 Task: Add La Tortilla Factory Simply Better Burrito Size Flour Tortillas 8 Count to the cart.
Action: Mouse moved to (27, 98)
Screenshot: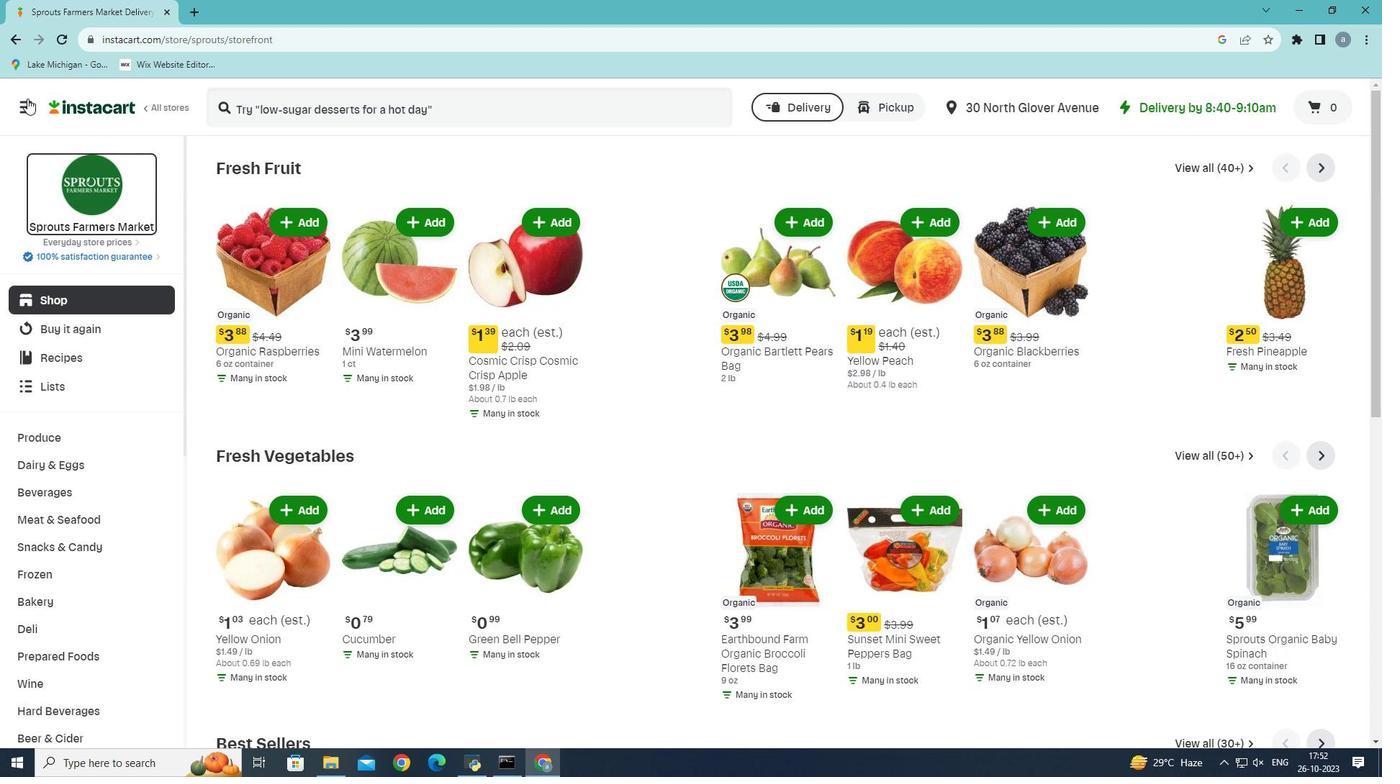 
Action: Mouse pressed left at (27, 98)
Screenshot: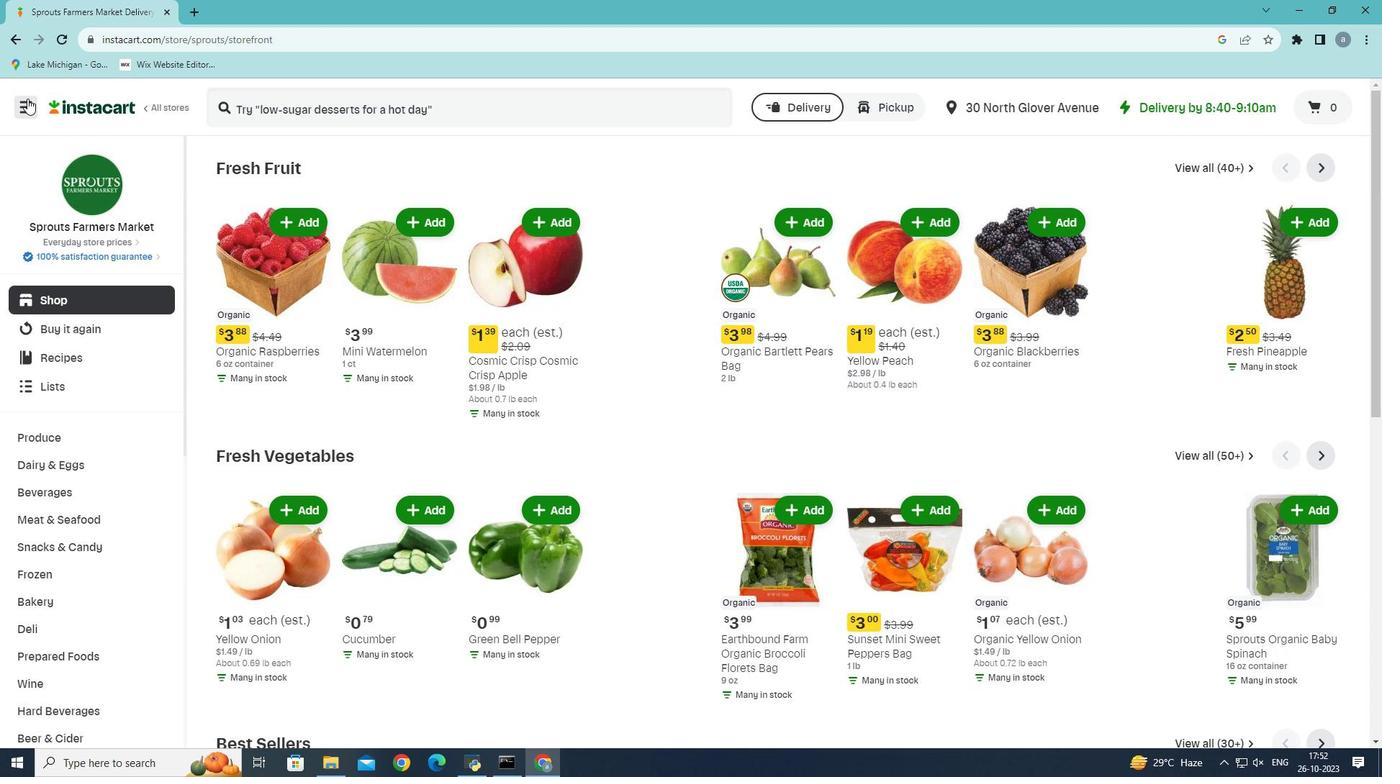 
Action: Mouse moved to (64, 419)
Screenshot: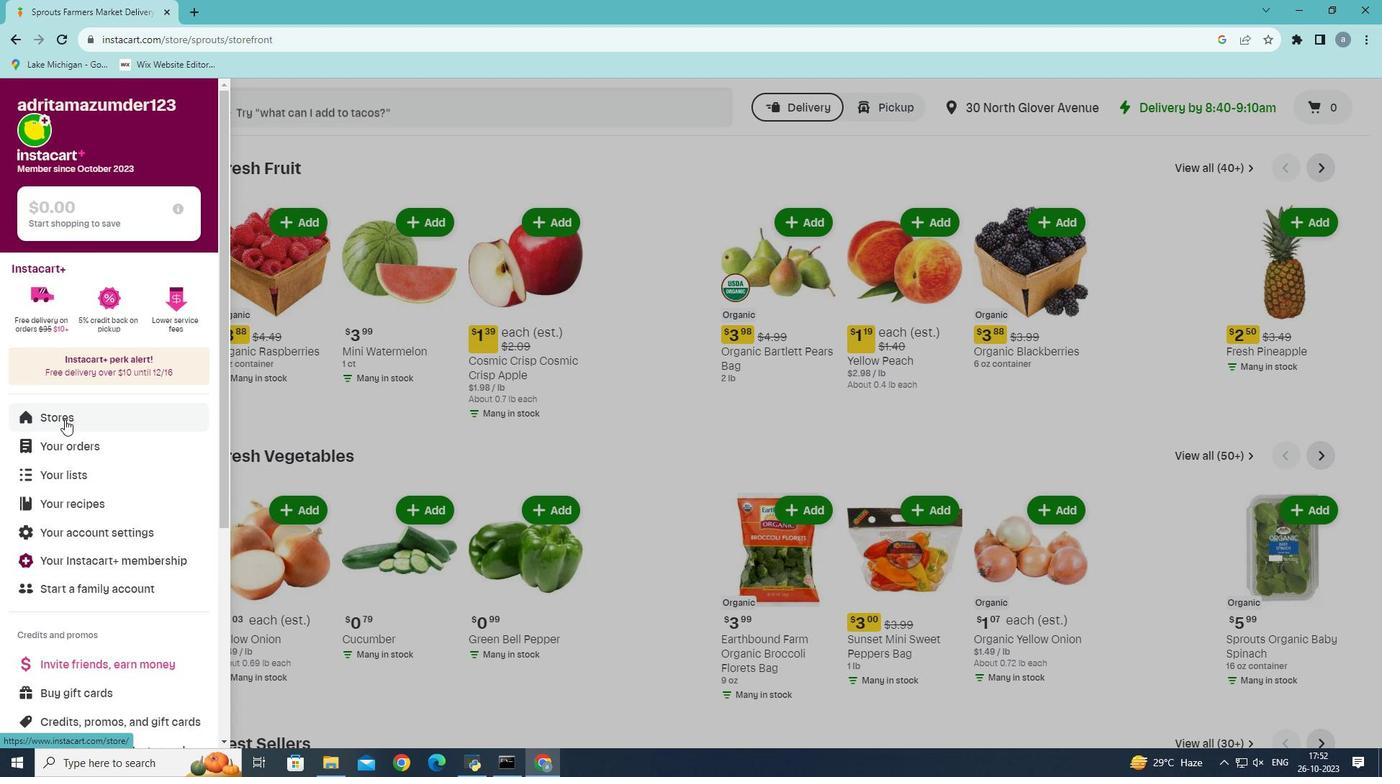
Action: Mouse pressed left at (64, 419)
Screenshot: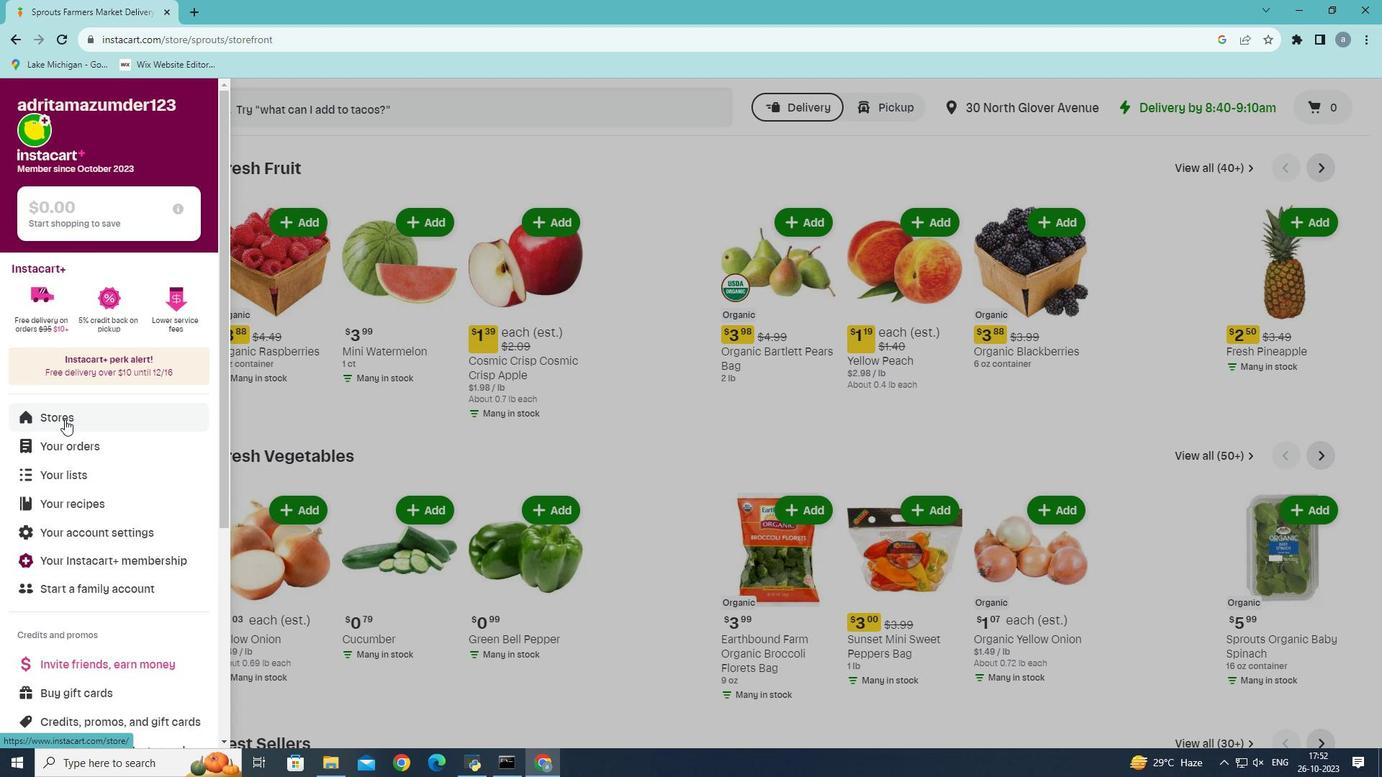 
Action: Mouse moved to (334, 159)
Screenshot: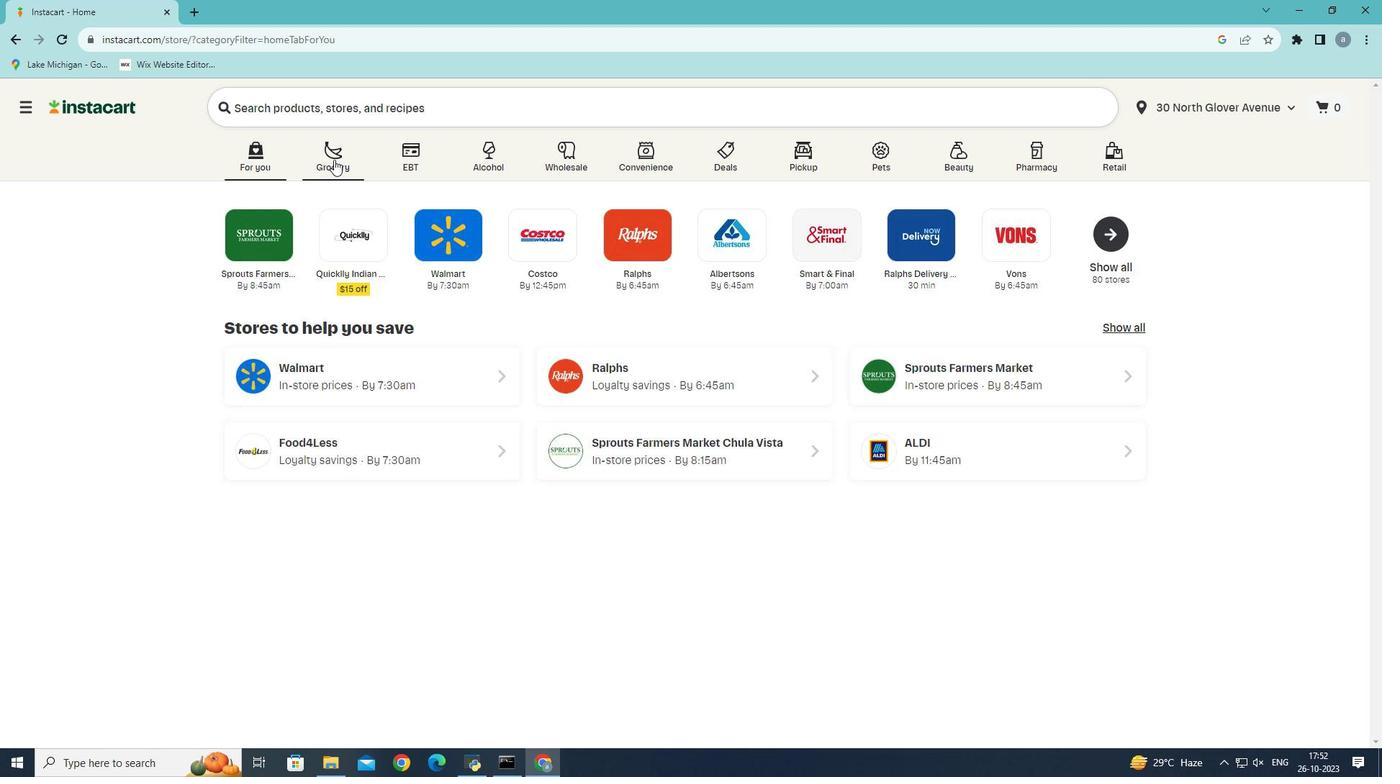 
Action: Mouse pressed left at (334, 159)
Screenshot: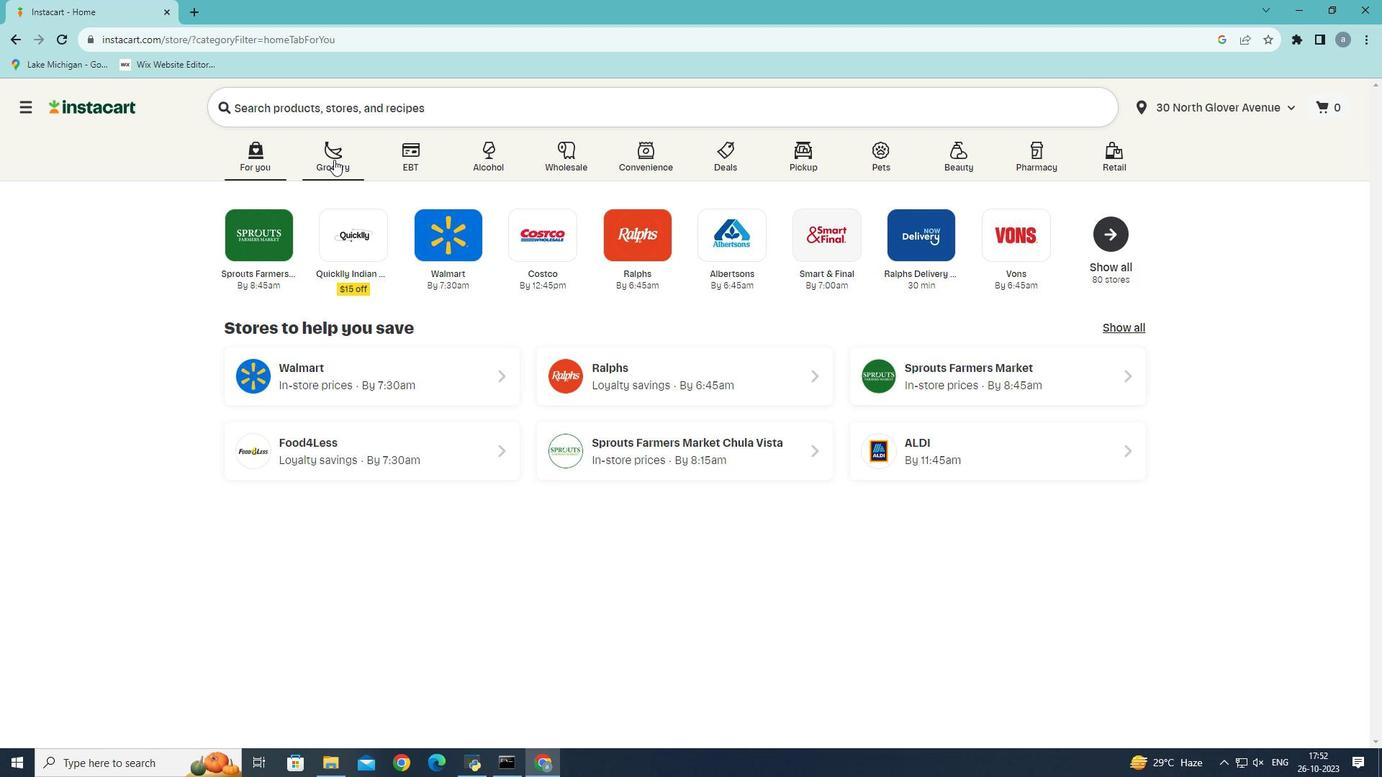 
Action: Mouse moved to (334, 447)
Screenshot: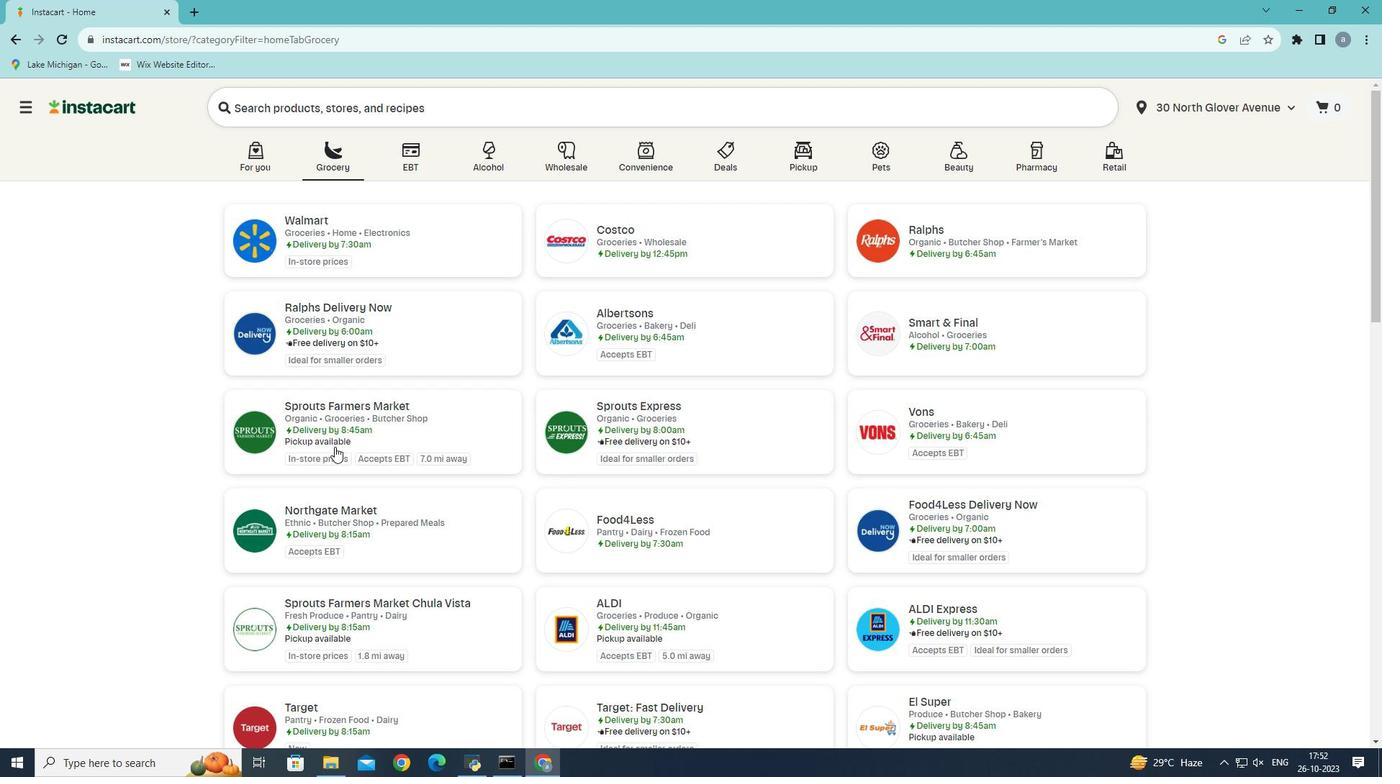 
Action: Mouse pressed left at (334, 447)
Screenshot: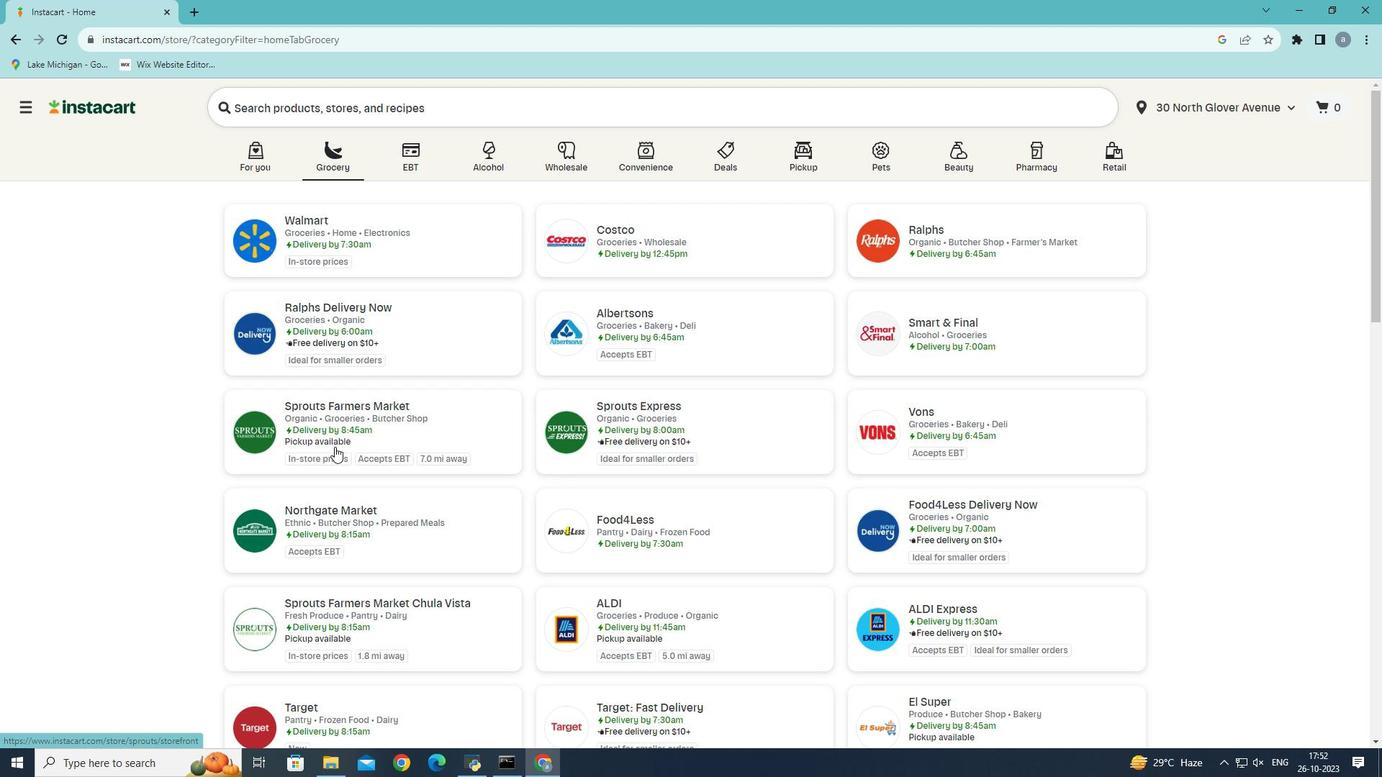 
Action: Mouse moved to (50, 594)
Screenshot: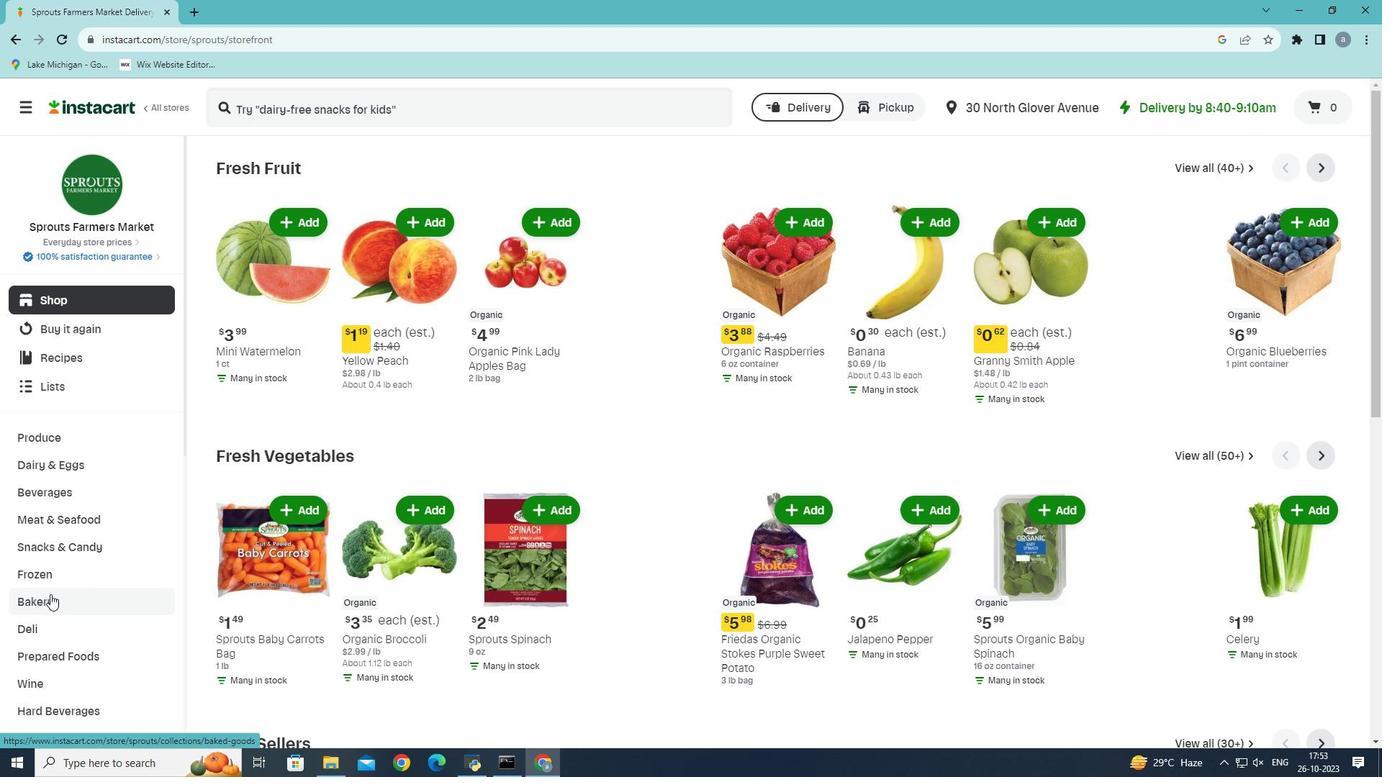 
Action: Mouse pressed left at (50, 594)
Screenshot: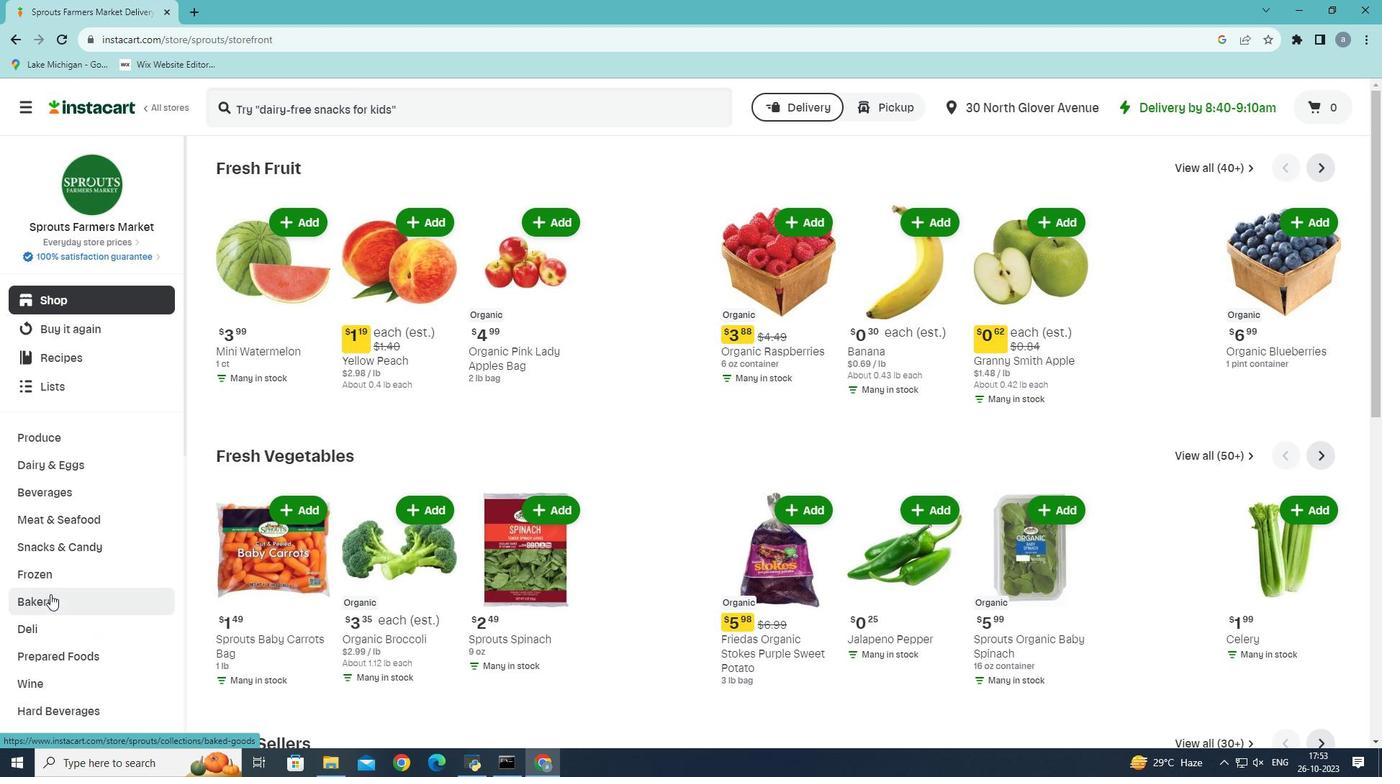 
Action: Mouse moved to (1049, 196)
Screenshot: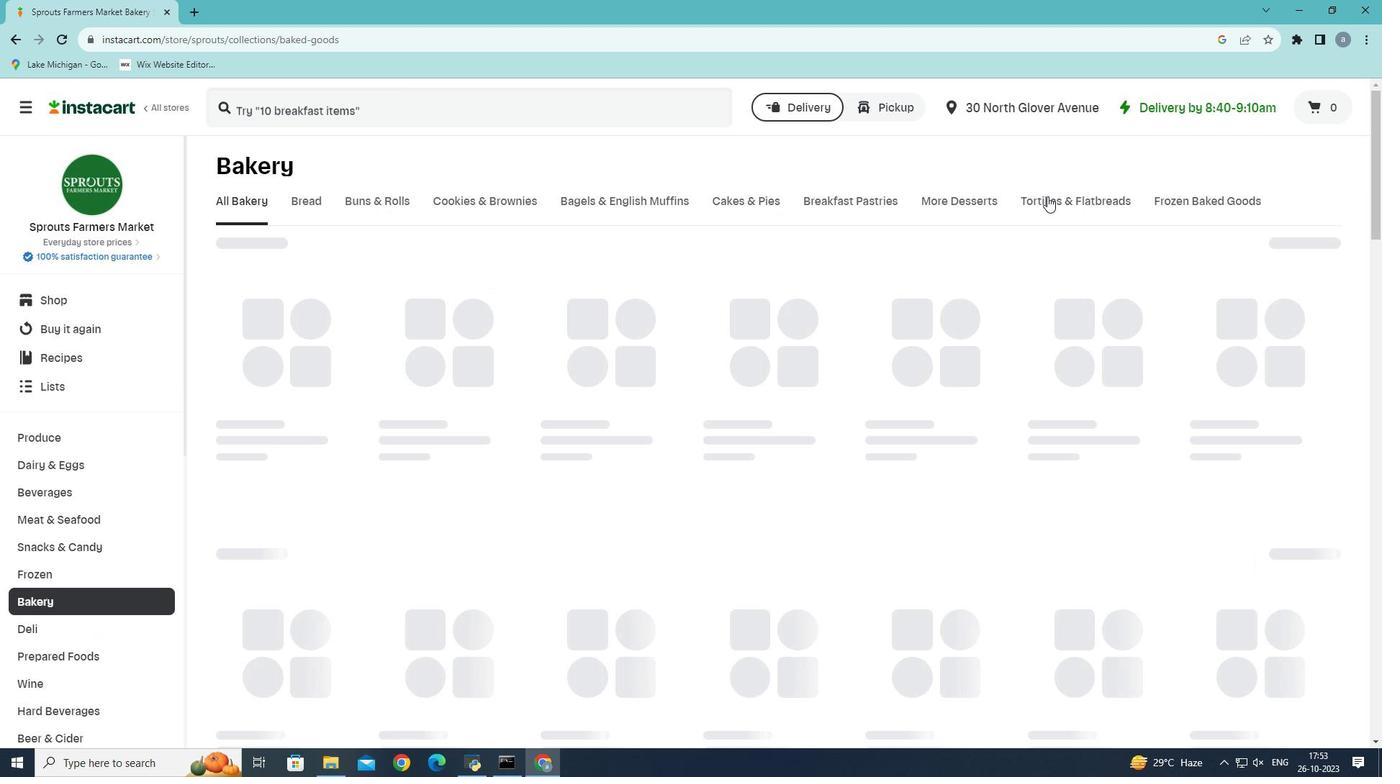 
Action: Mouse pressed left at (1049, 196)
Screenshot: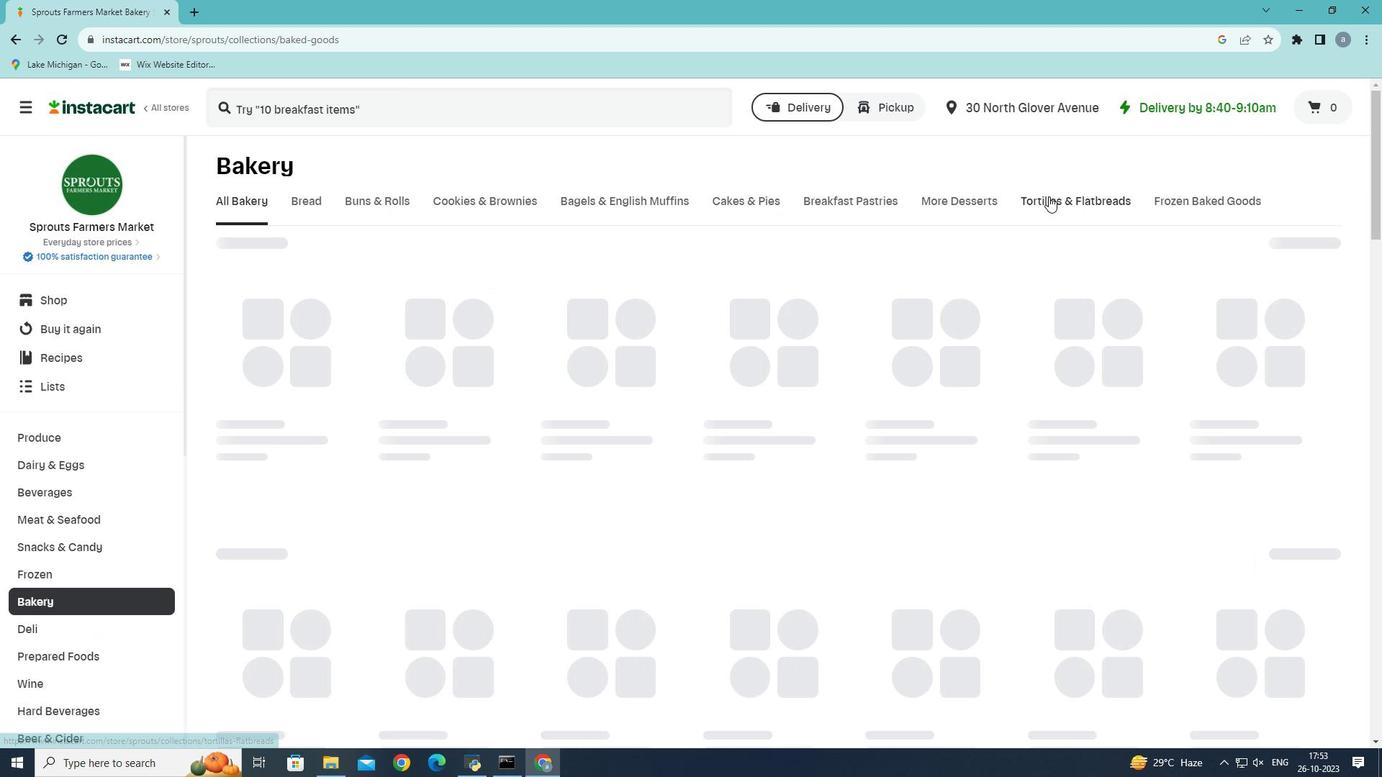 
Action: Mouse moved to (337, 266)
Screenshot: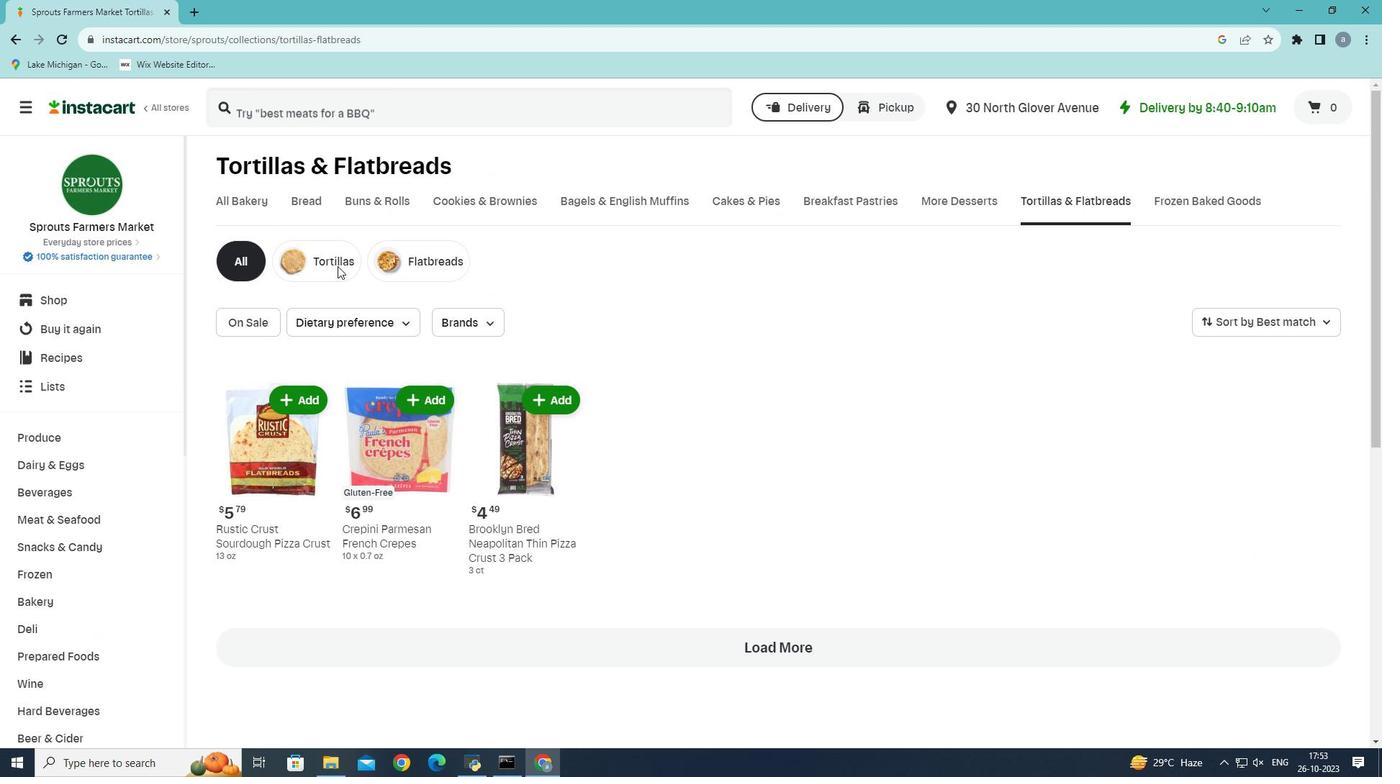 
Action: Mouse pressed left at (337, 266)
Screenshot: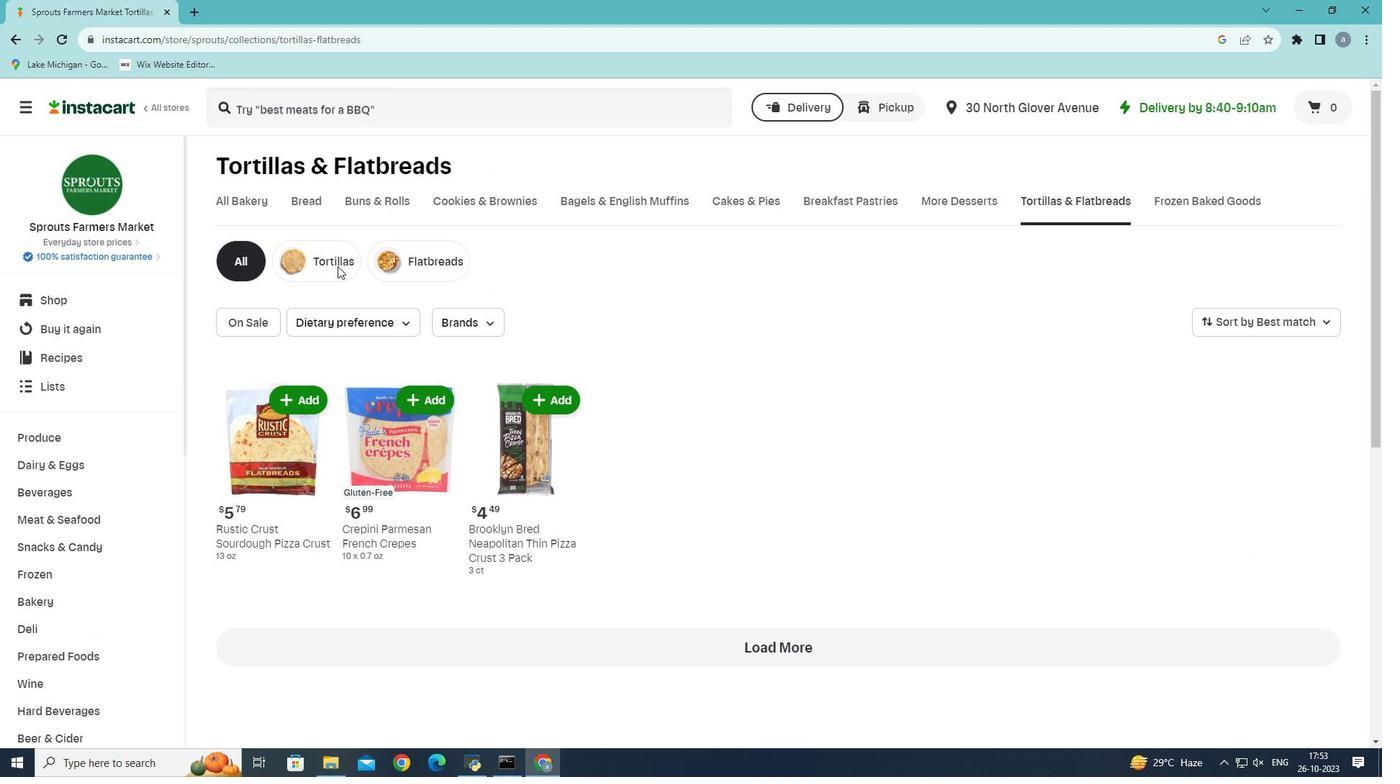 
Action: Mouse moved to (696, 418)
Screenshot: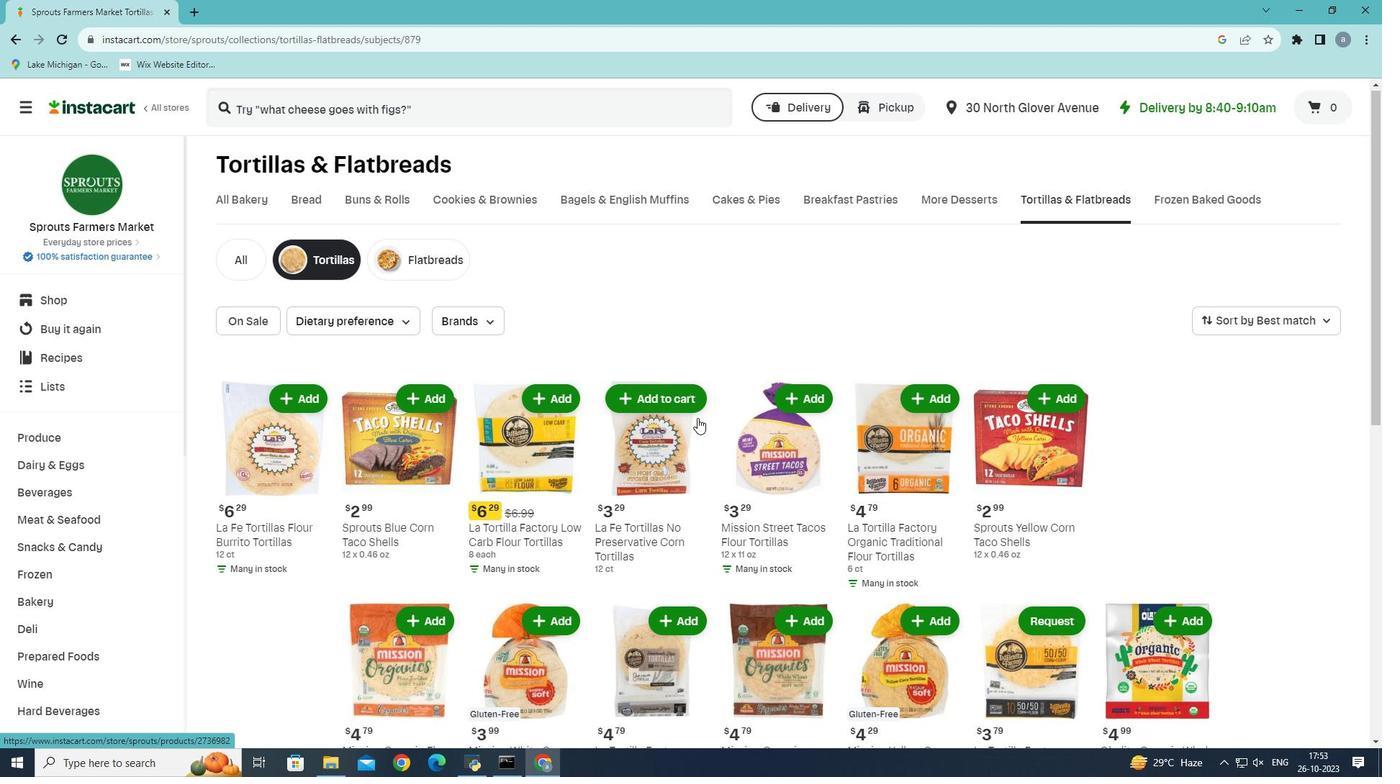 
Action: Mouse scrolled (696, 417) with delta (0, 0)
Screenshot: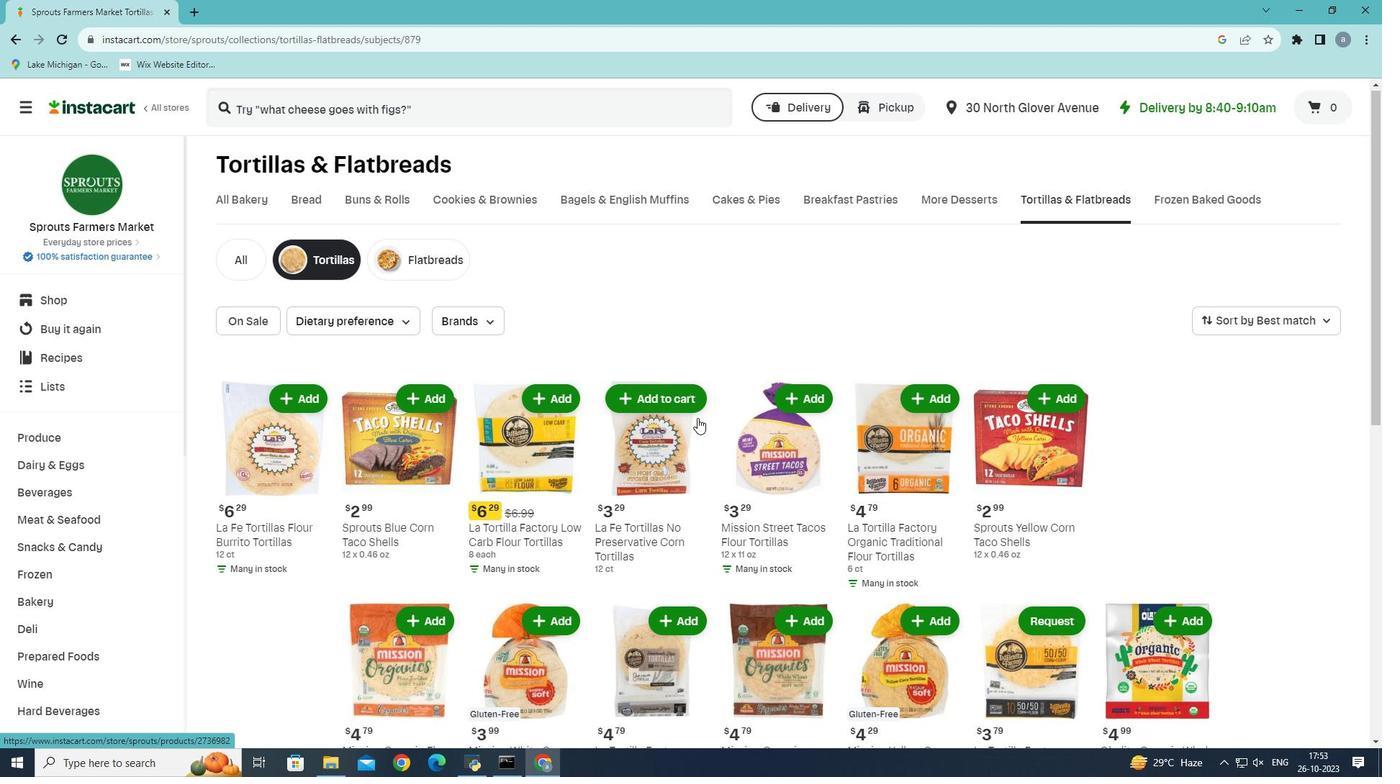 
Action: Mouse moved to (700, 416)
Screenshot: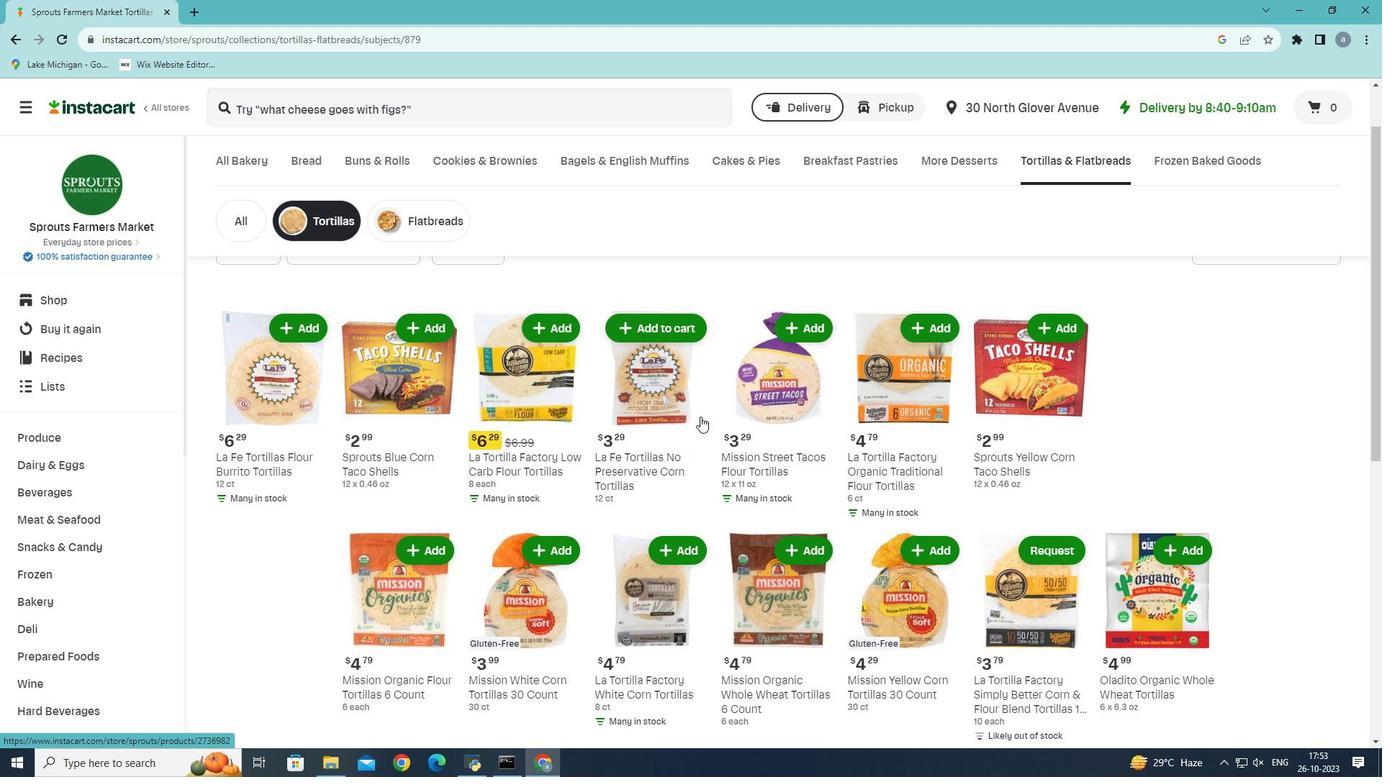 
Action: Mouse scrolled (700, 416) with delta (0, 0)
Screenshot: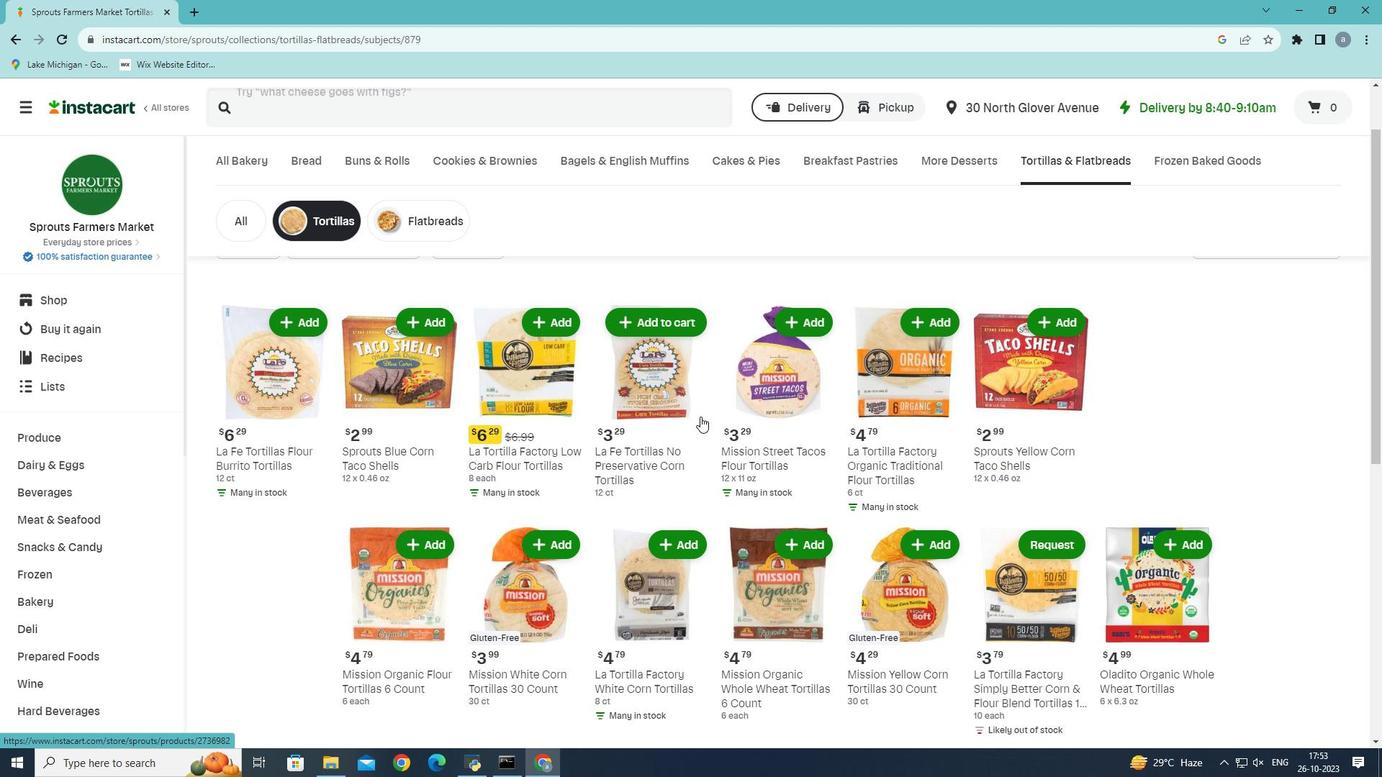 
Action: Mouse moved to (707, 414)
Screenshot: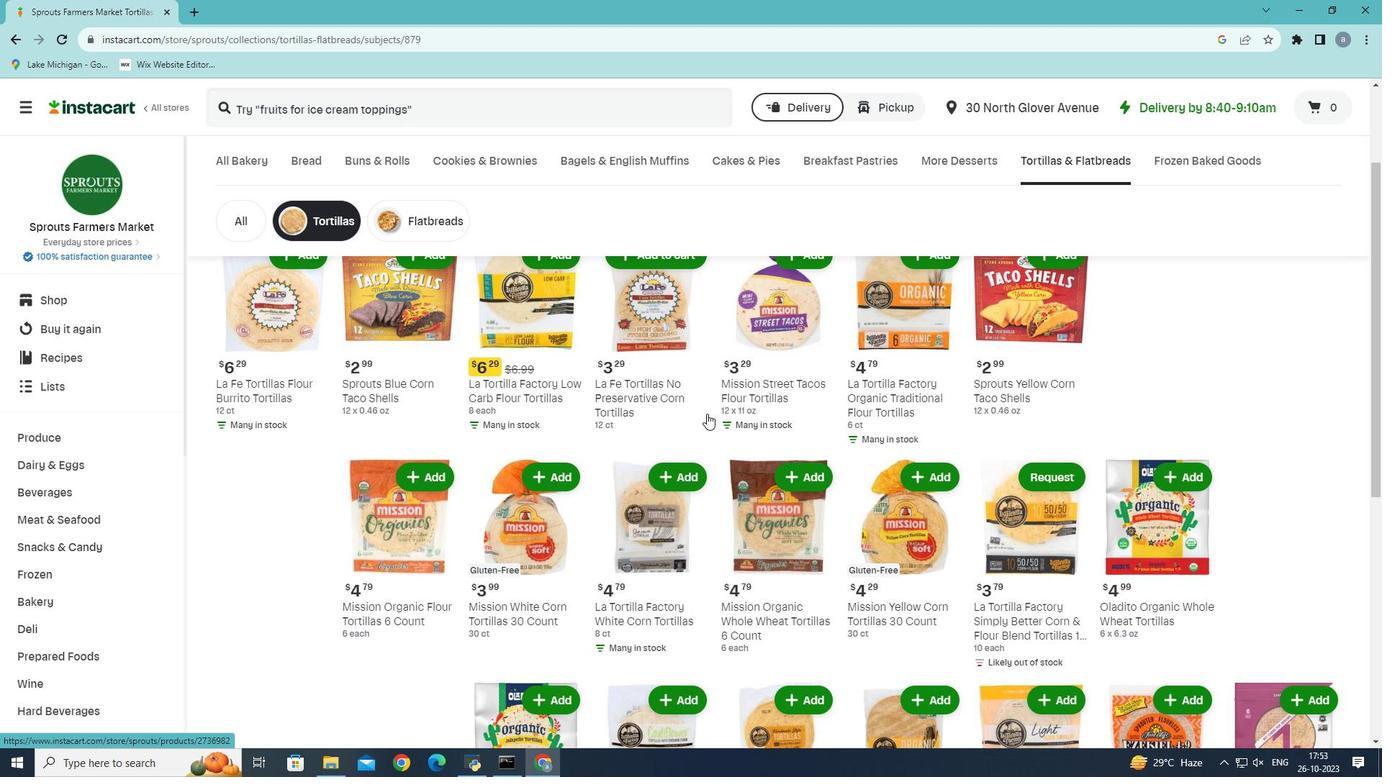 
Action: Mouse scrolled (707, 413) with delta (0, 0)
Screenshot: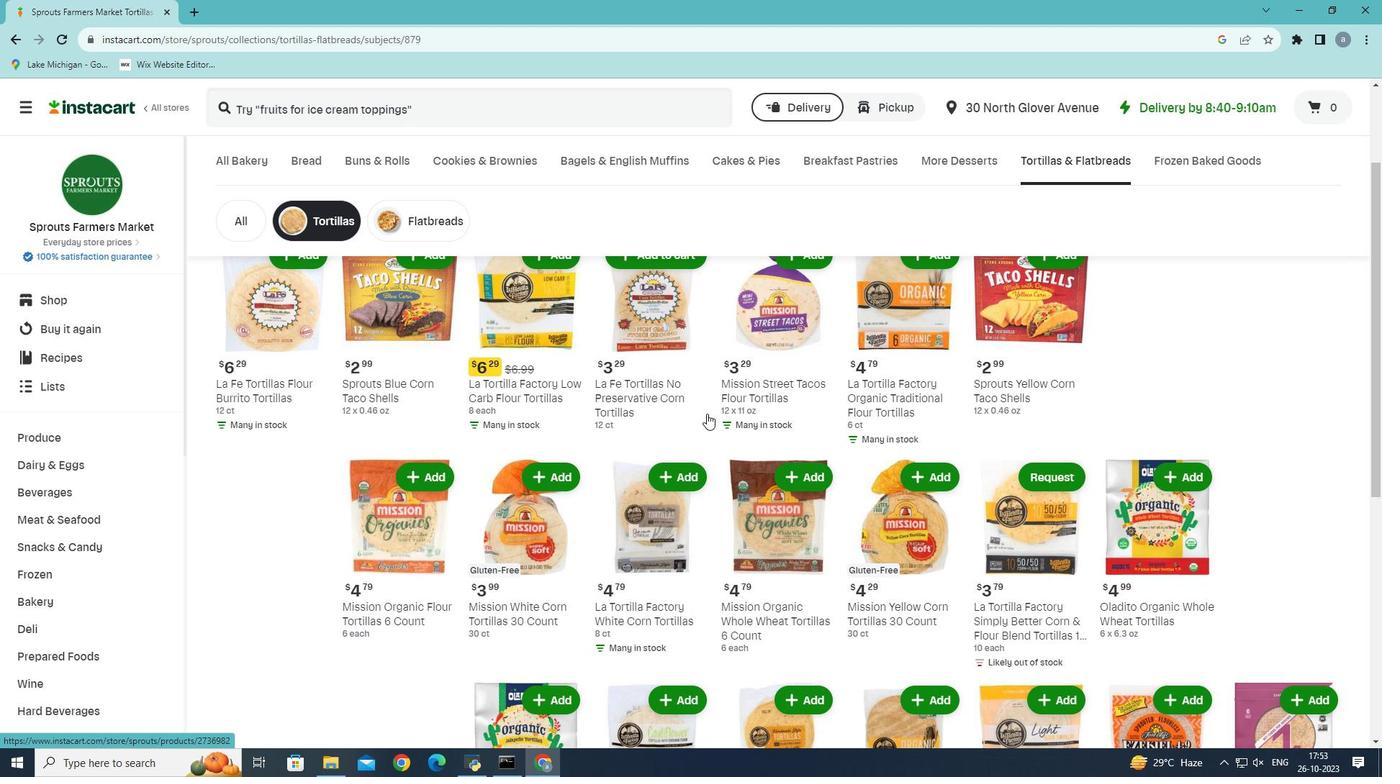 
Action: Mouse moved to (709, 413)
Screenshot: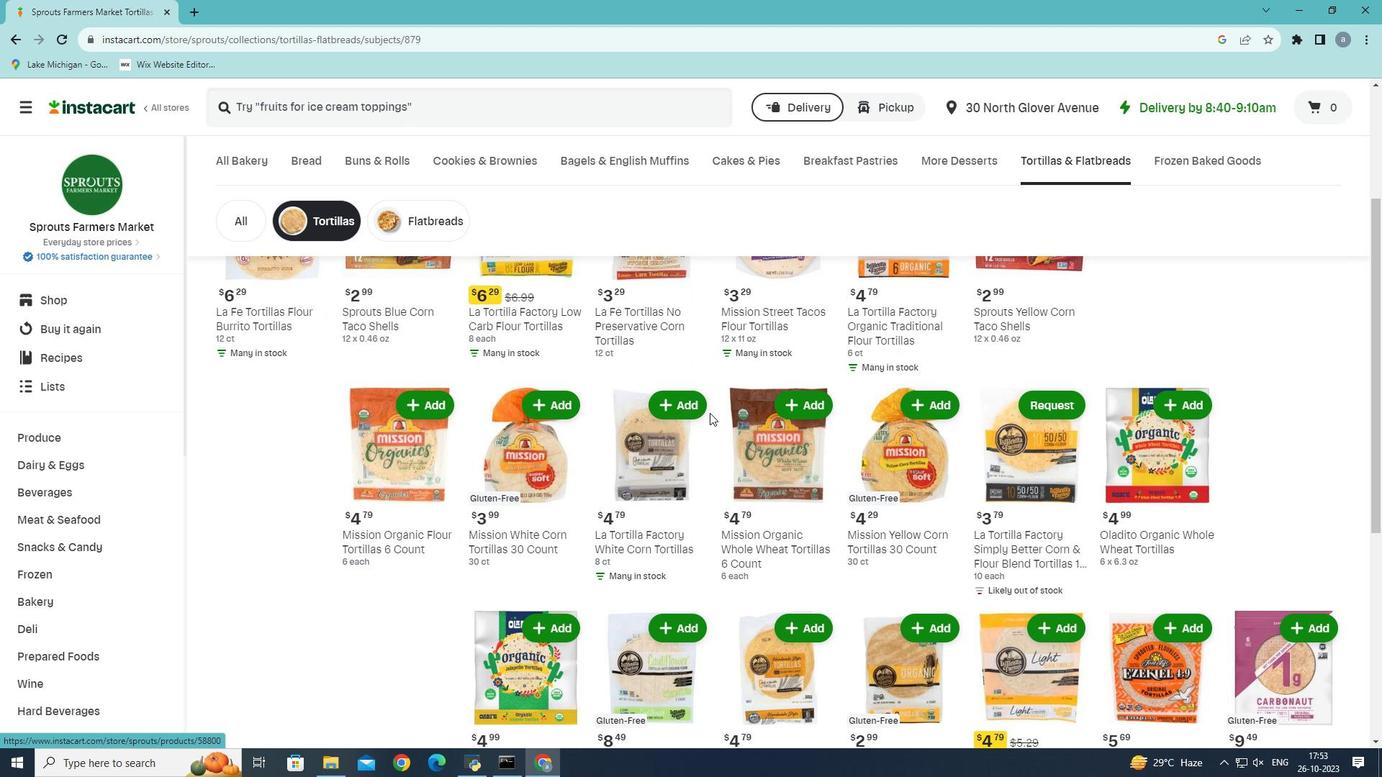 
Action: Mouse scrolled (709, 412) with delta (0, 0)
Screenshot: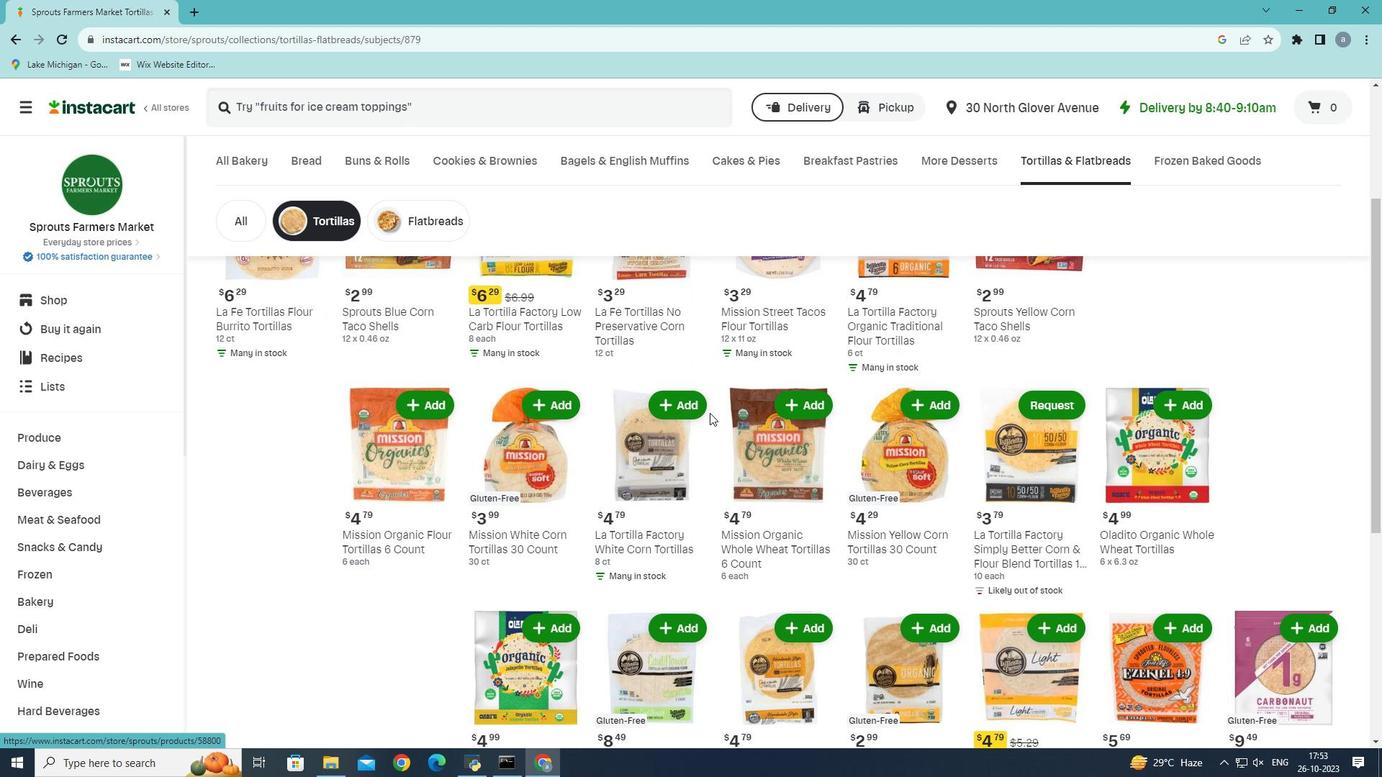 
Action: Mouse scrolled (709, 412) with delta (0, 0)
Screenshot: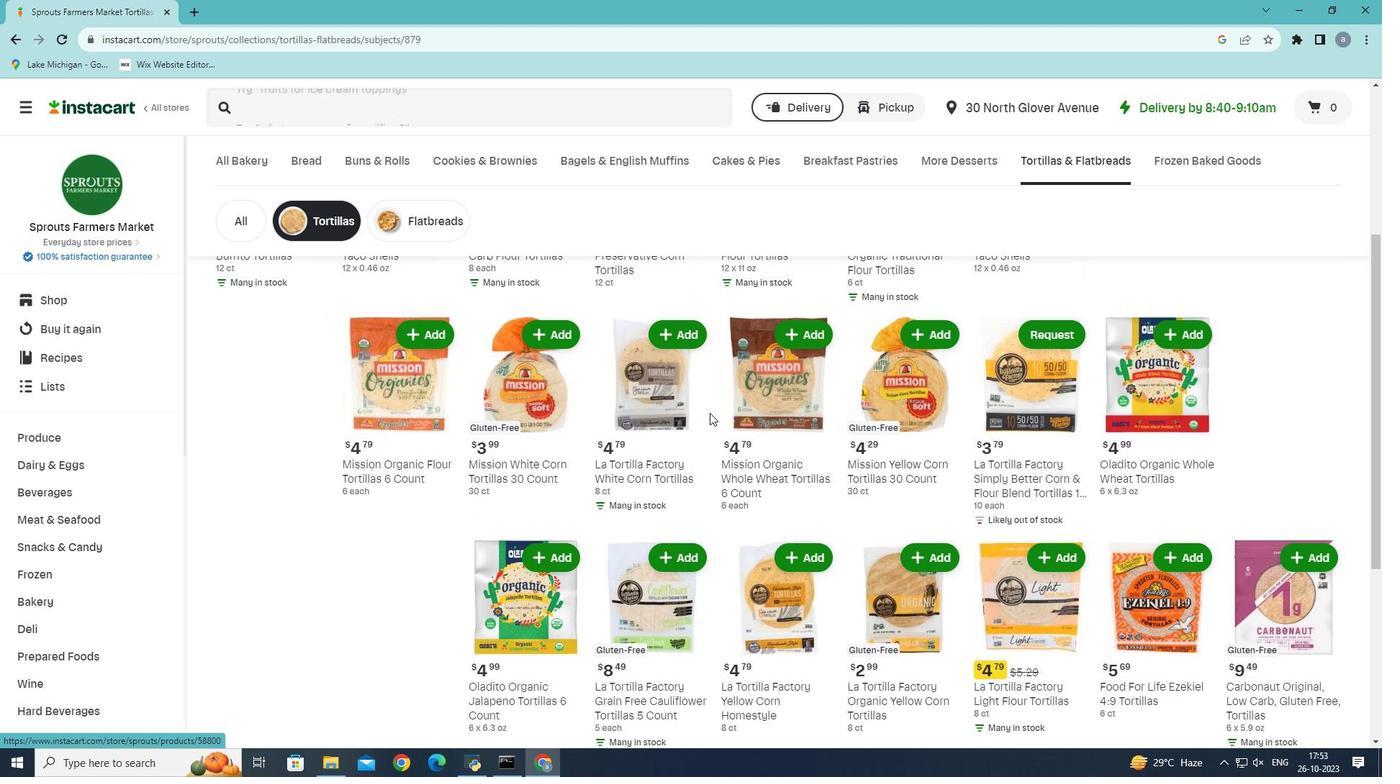 
Action: Mouse moved to (712, 410)
Screenshot: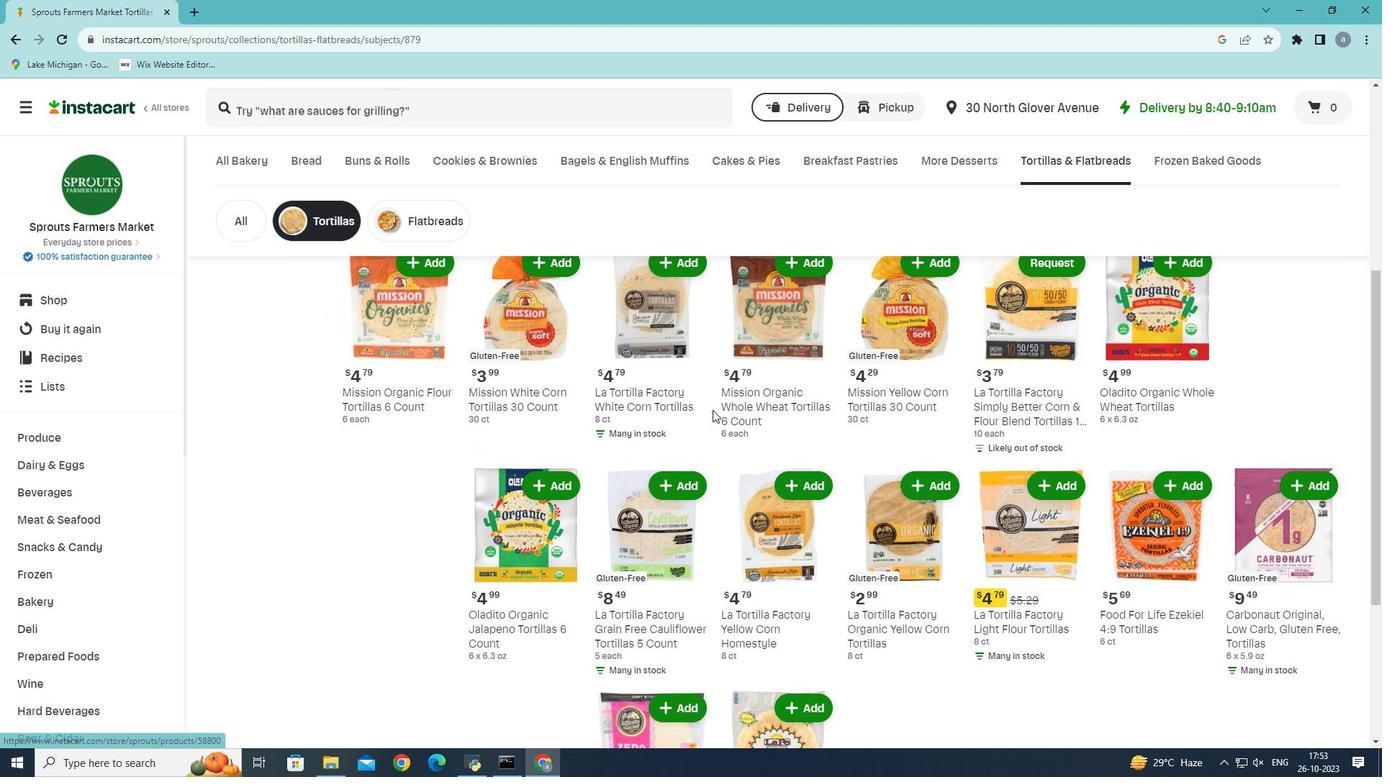 
Action: Mouse scrolled (712, 409) with delta (0, 0)
Screenshot: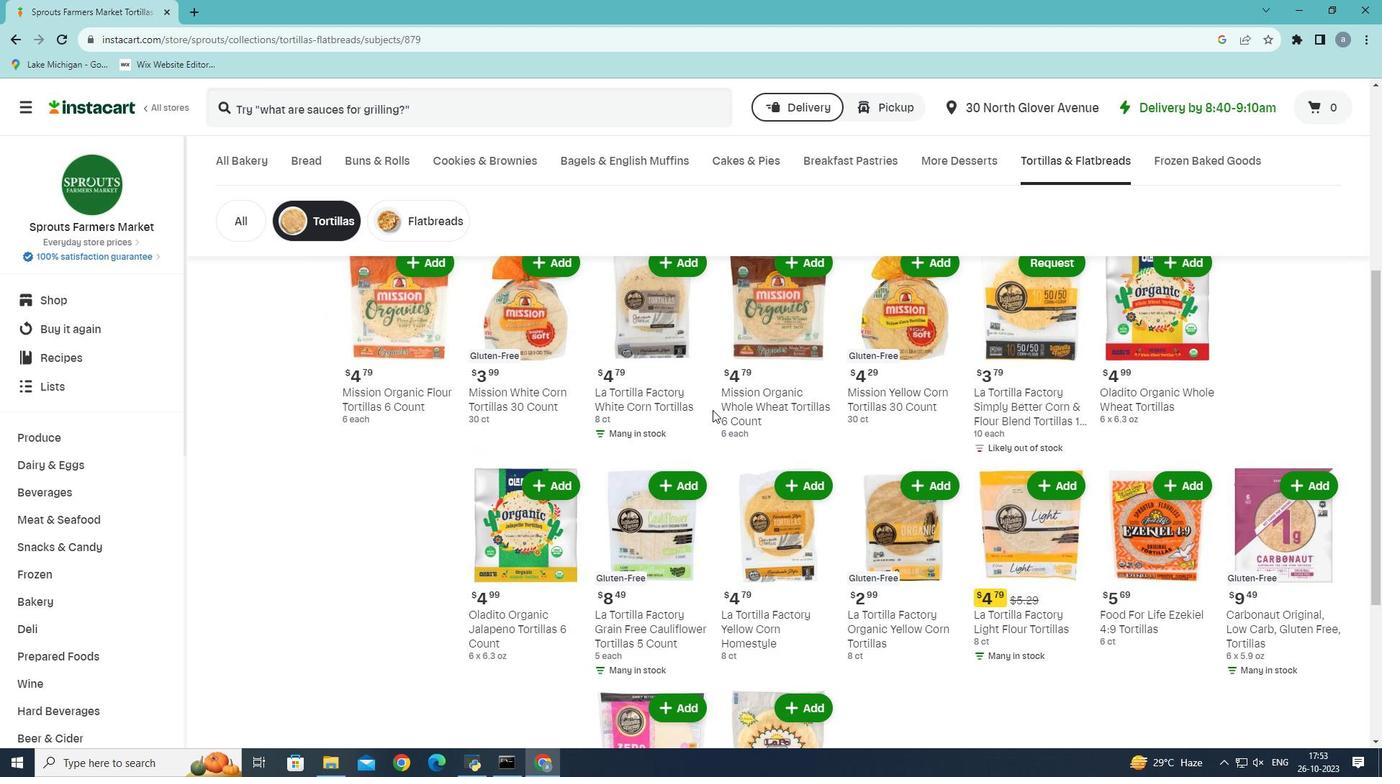 
Action: Mouse moved to (713, 410)
Screenshot: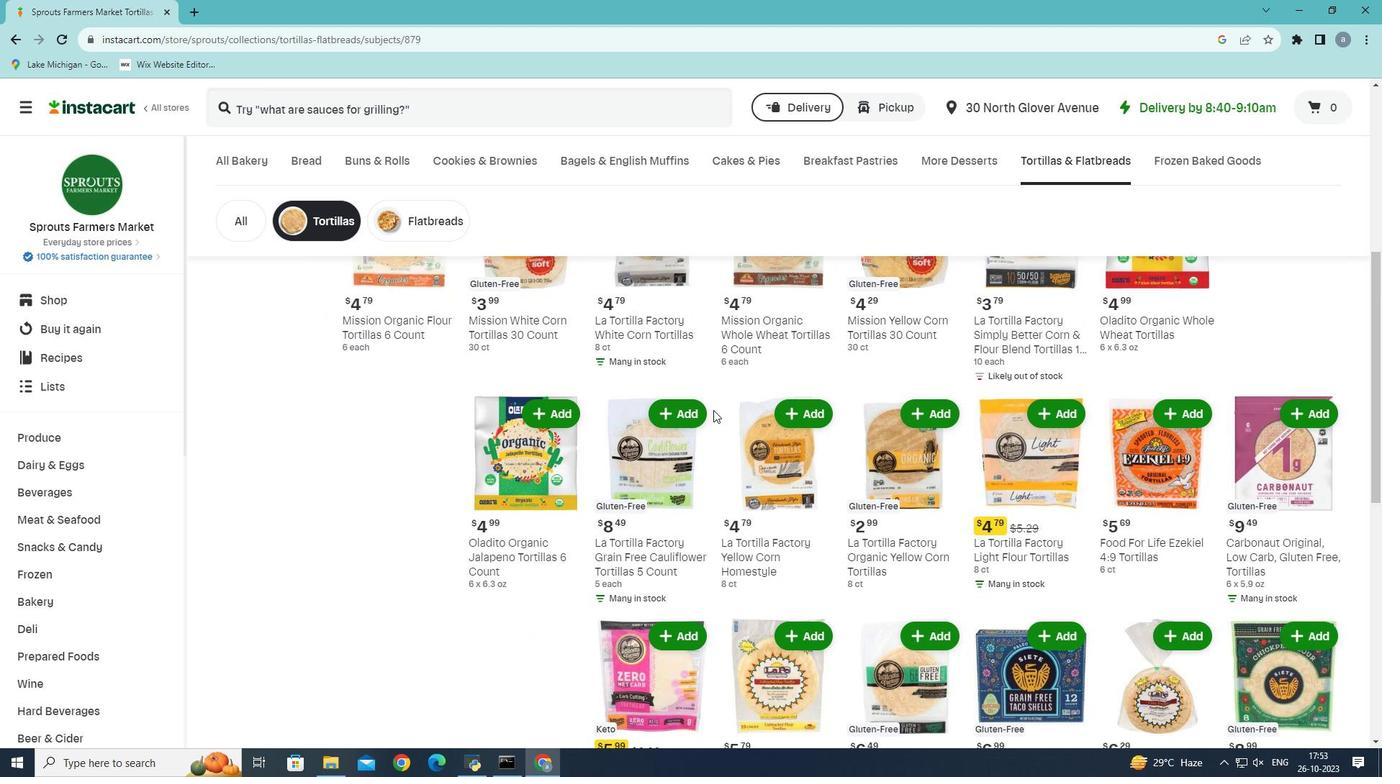 
Action: Mouse scrolled (713, 409) with delta (0, 0)
Screenshot: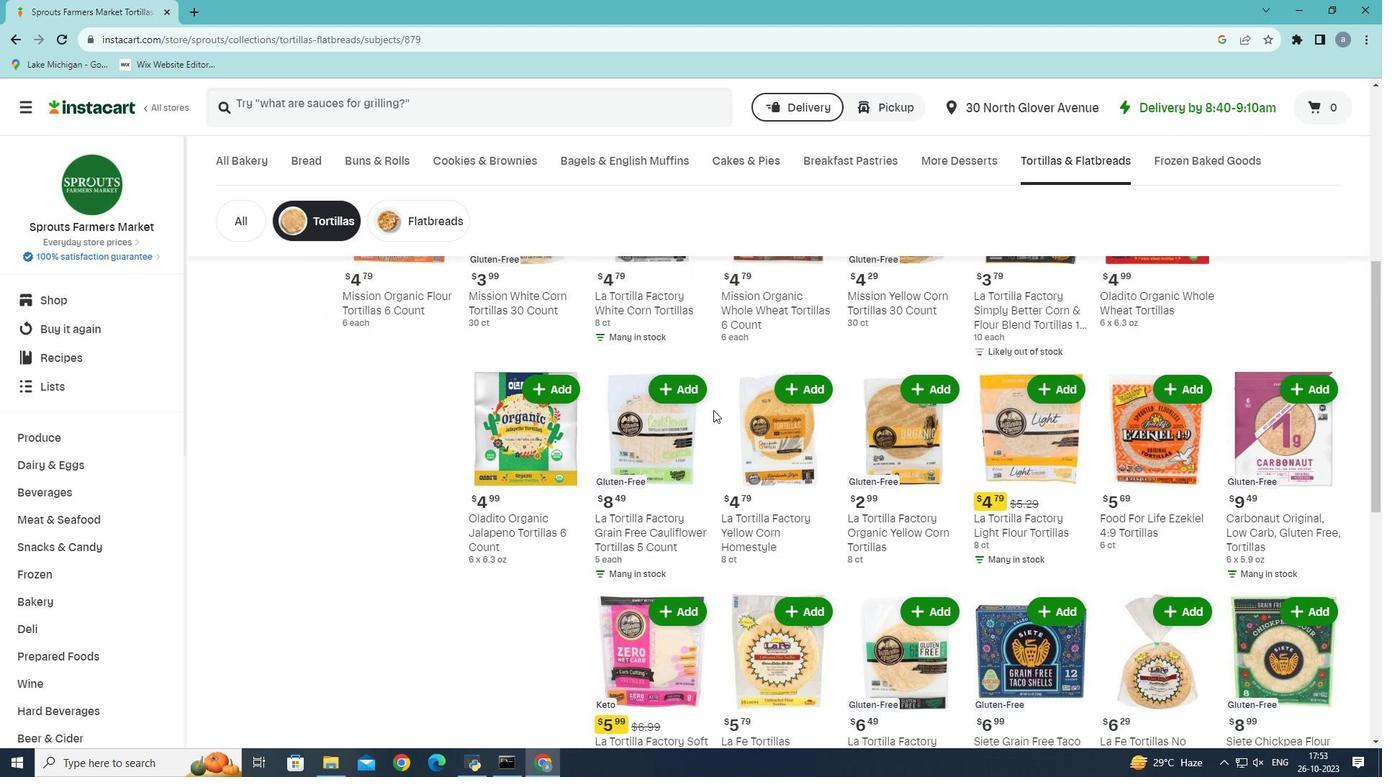 
Action: Mouse moved to (905, 384)
Screenshot: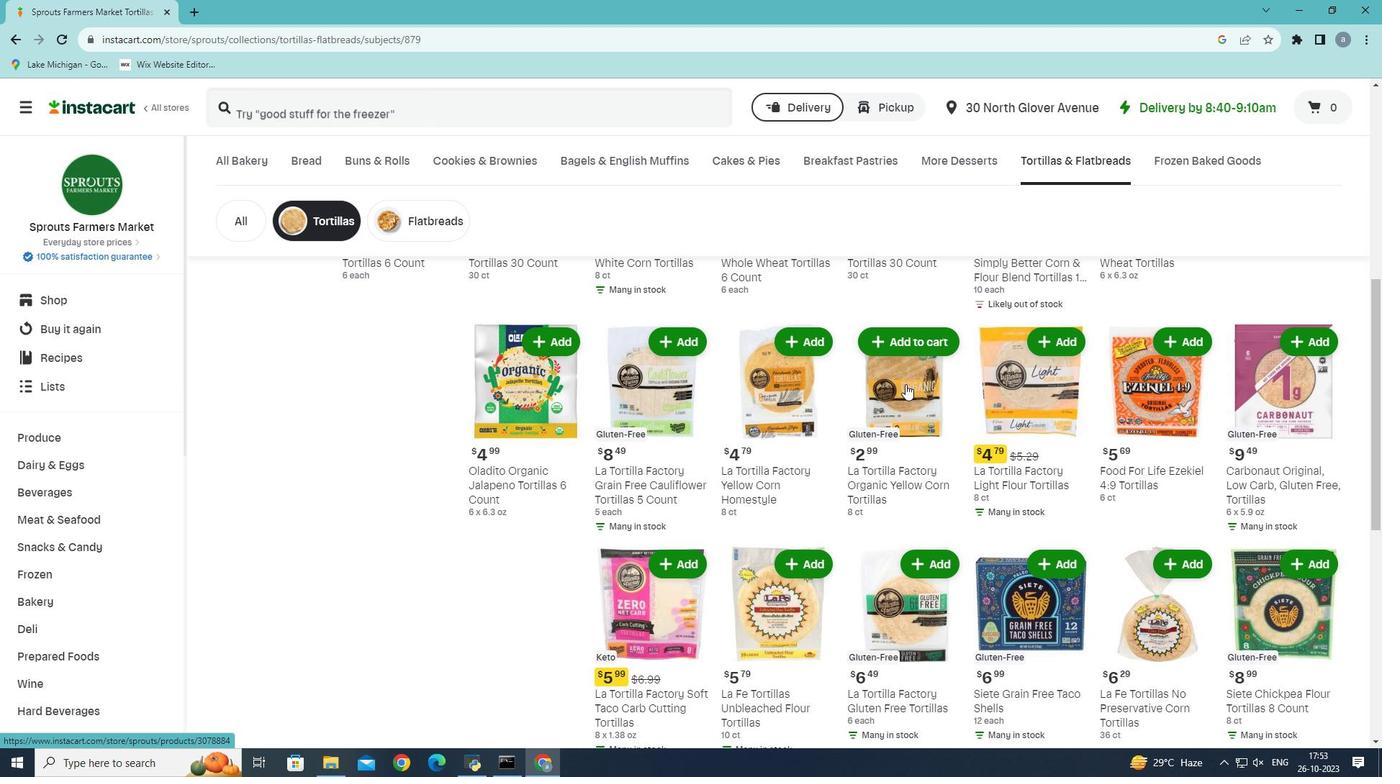 
Action: Mouse scrolled (905, 383) with delta (0, 0)
Screenshot: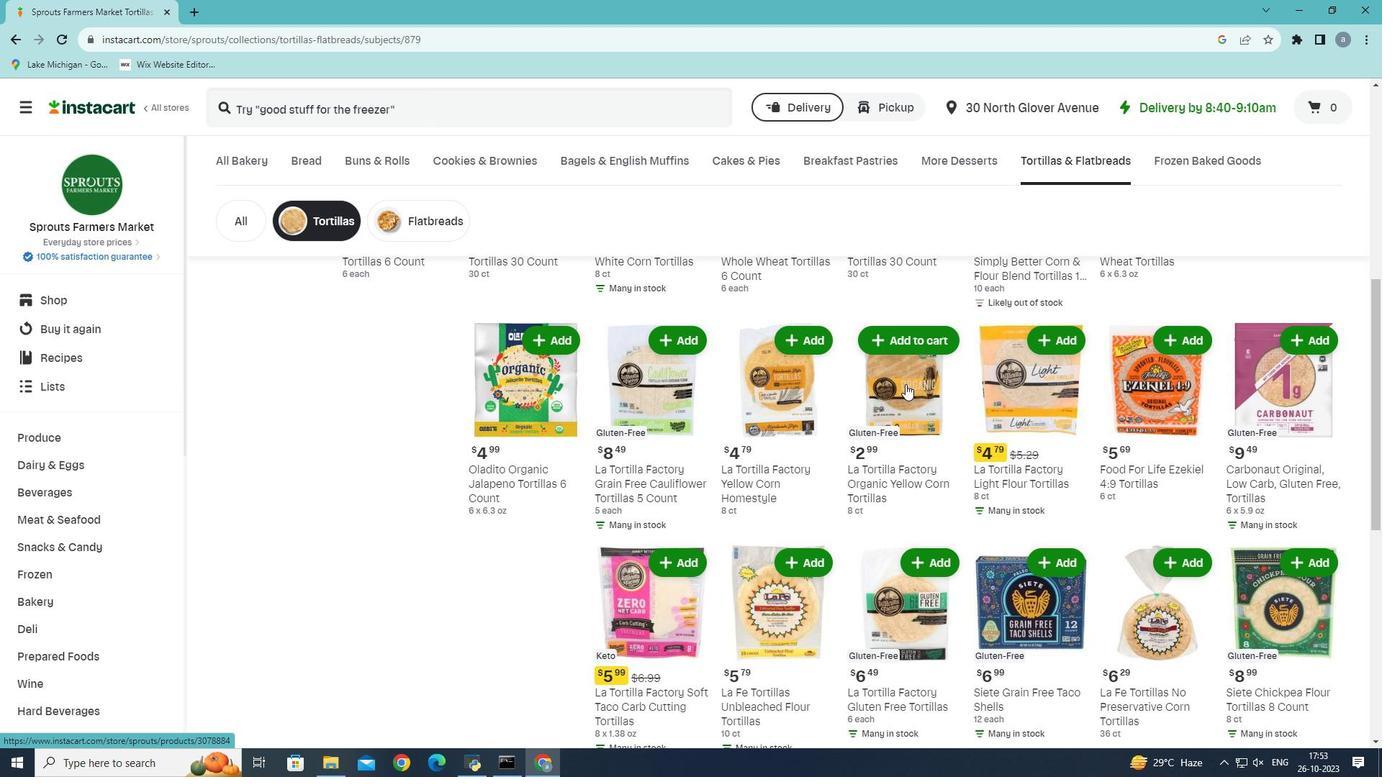 
Action: Mouse moved to (982, 385)
Screenshot: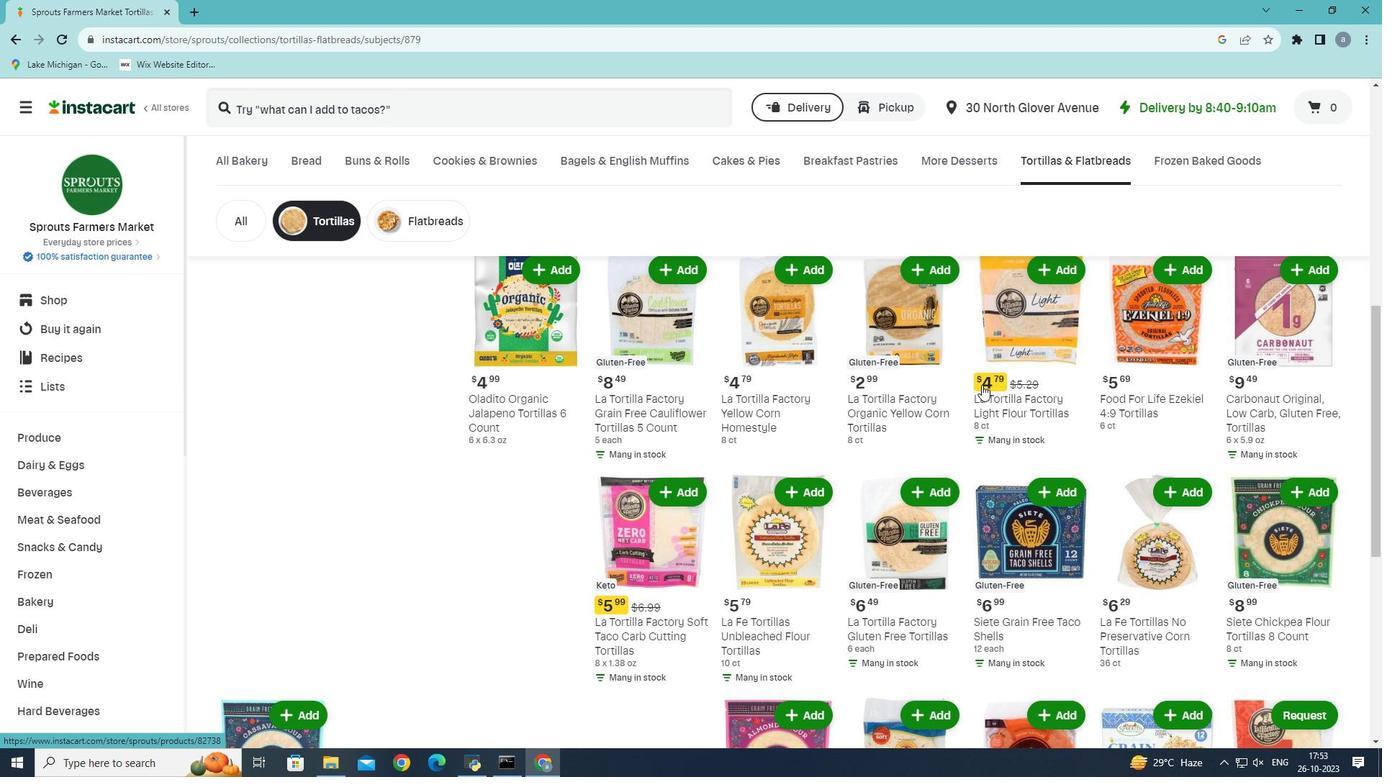 
Action: Mouse scrolled (982, 384) with delta (0, 0)
Screenshot: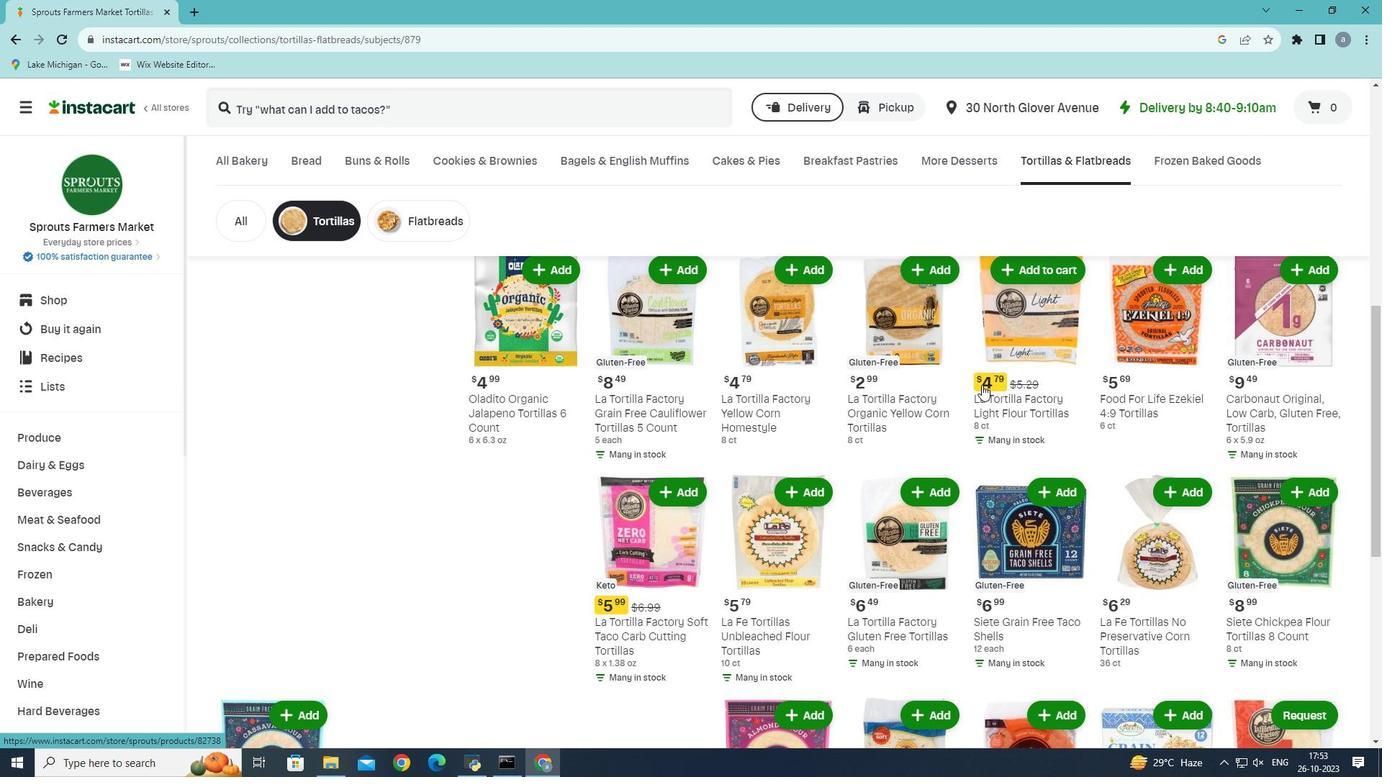 
Action: Mouse scrolled (982, 384) with delta (0, 0)
Screenshot: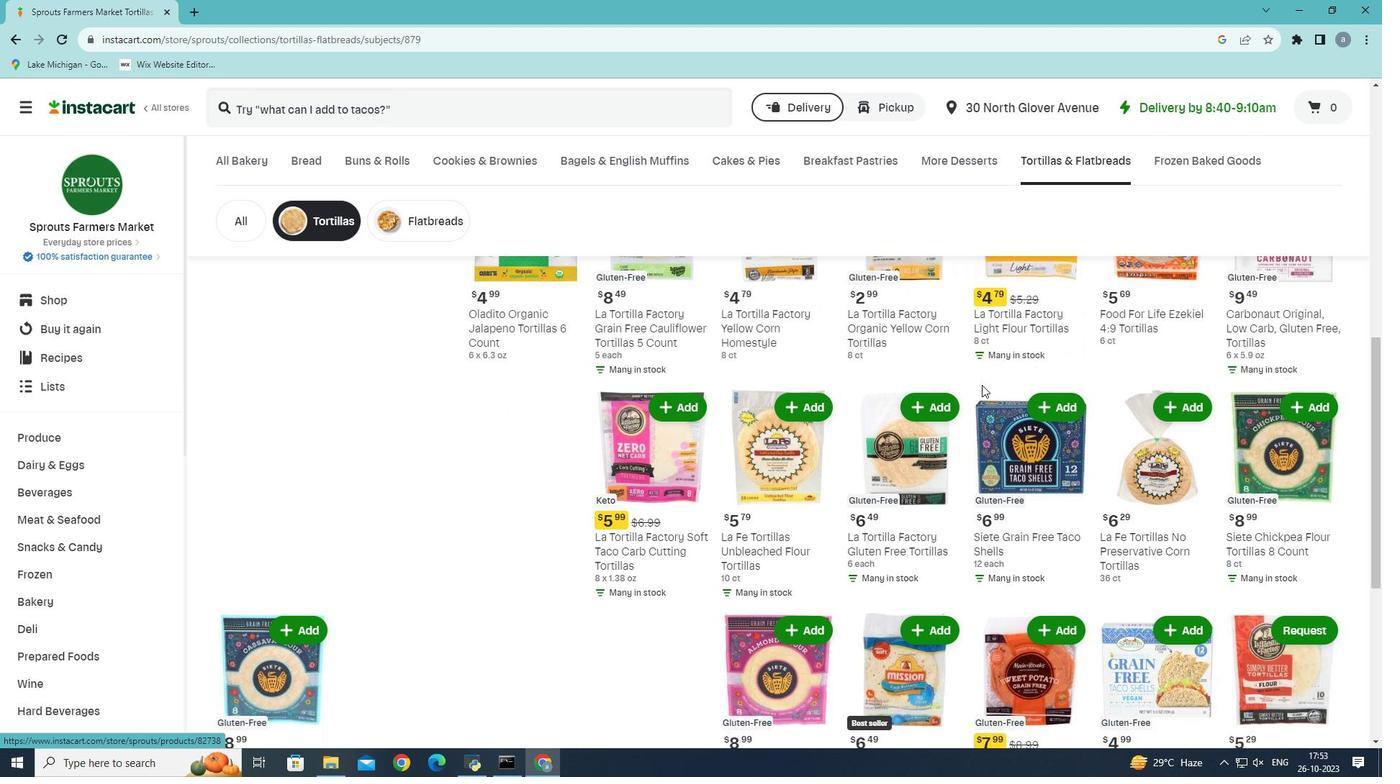 
Action: Mouse scrolled (982, 384) with delta (0, 0)
Screenshot: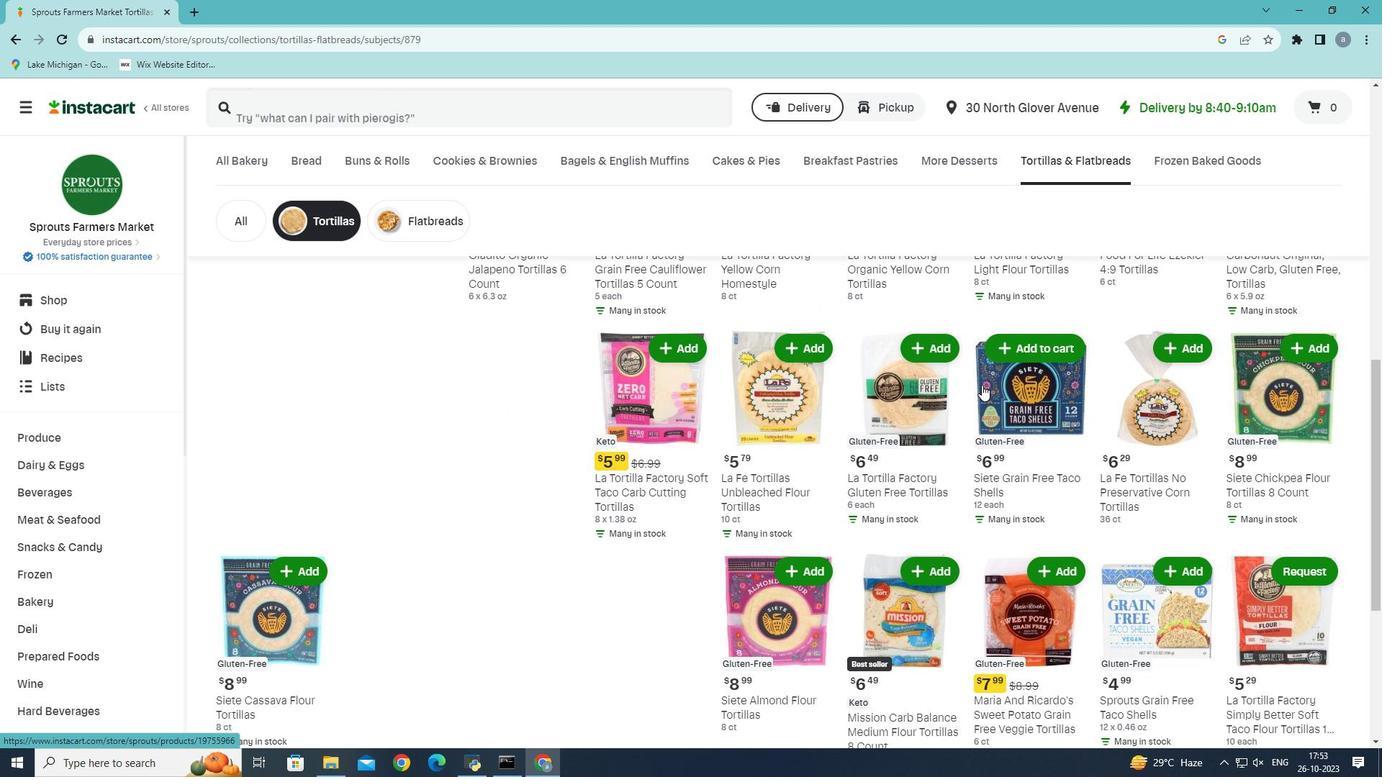 
Action: Mouse scrolled (982, 384) with delta (0, 0)
Screenshot: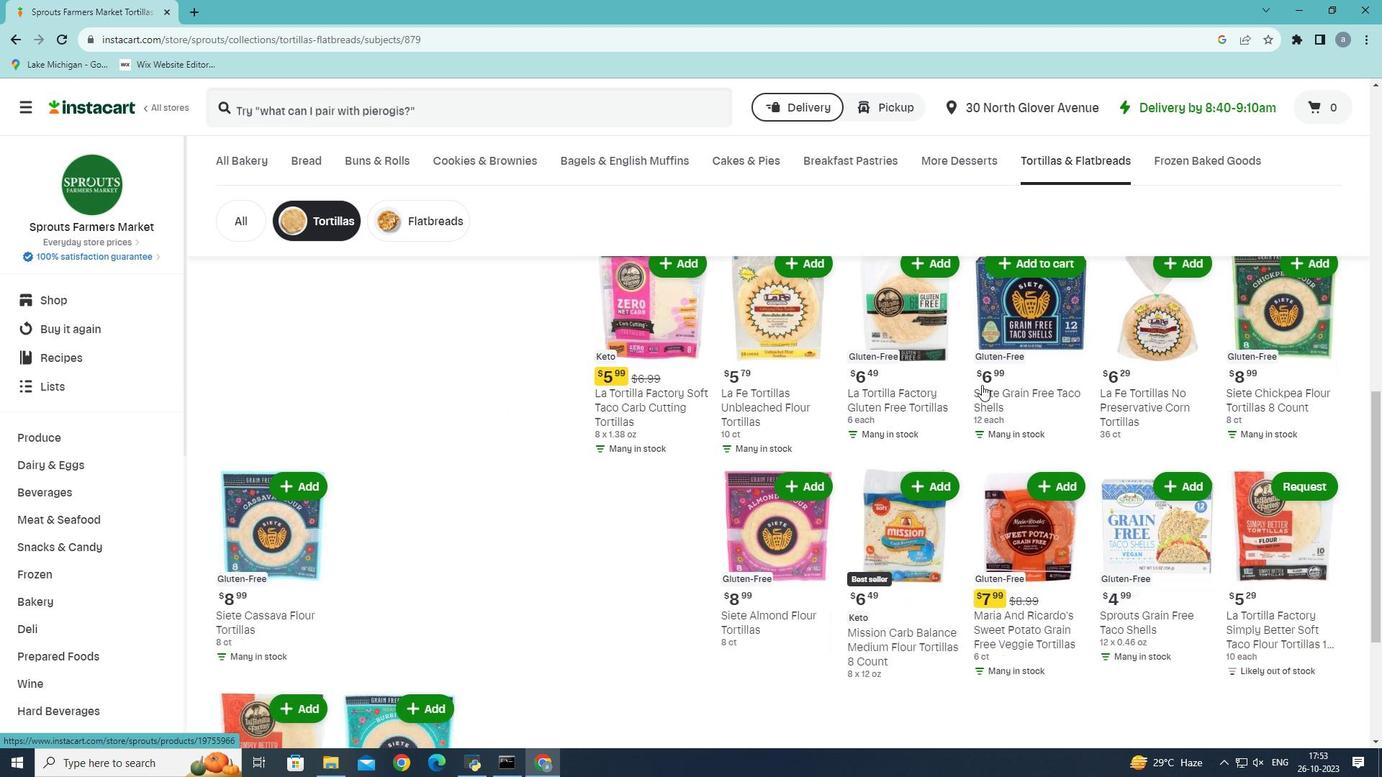 
Action: Mouse scrolled (982, 384) with delta (0, 0)
Screenshot: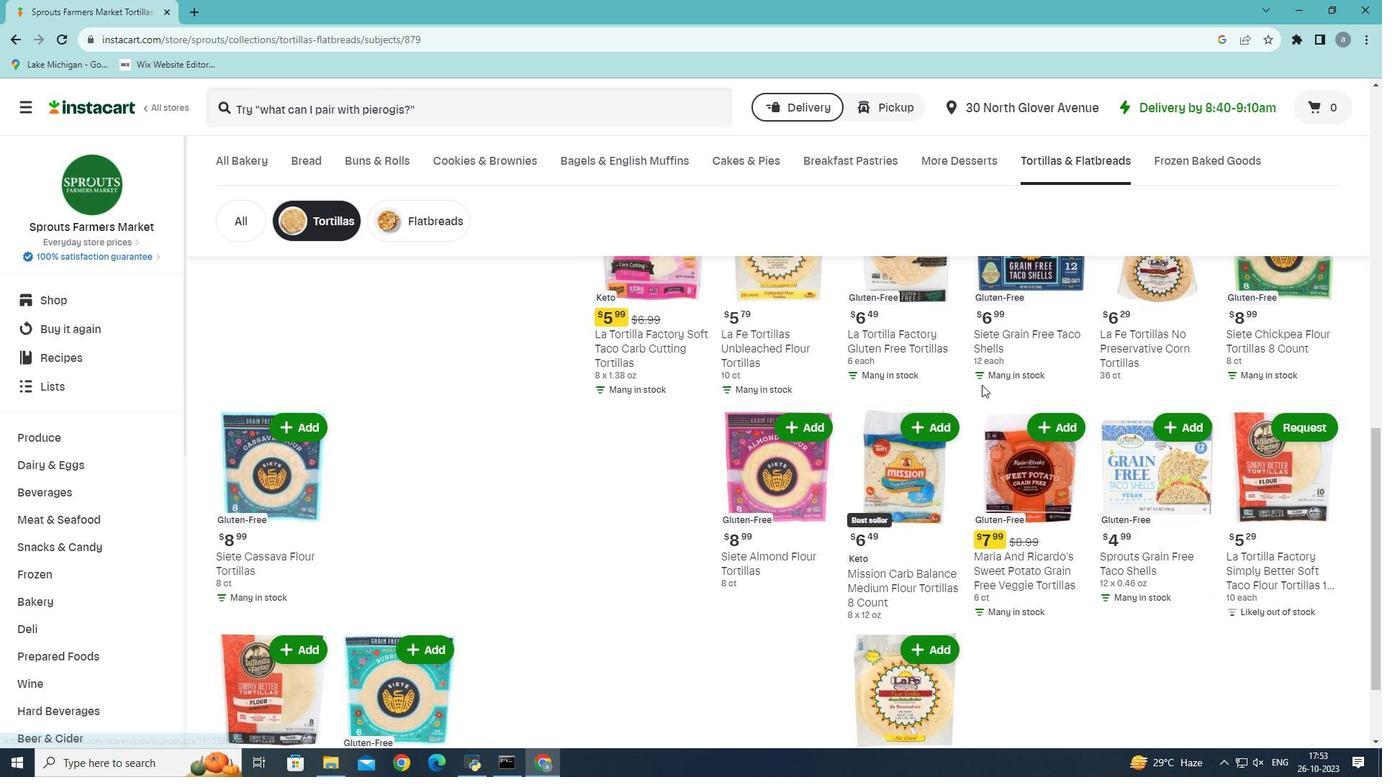 
Action: Mouse scrolled (982, 384) with delta (0, 0)
Screenshot: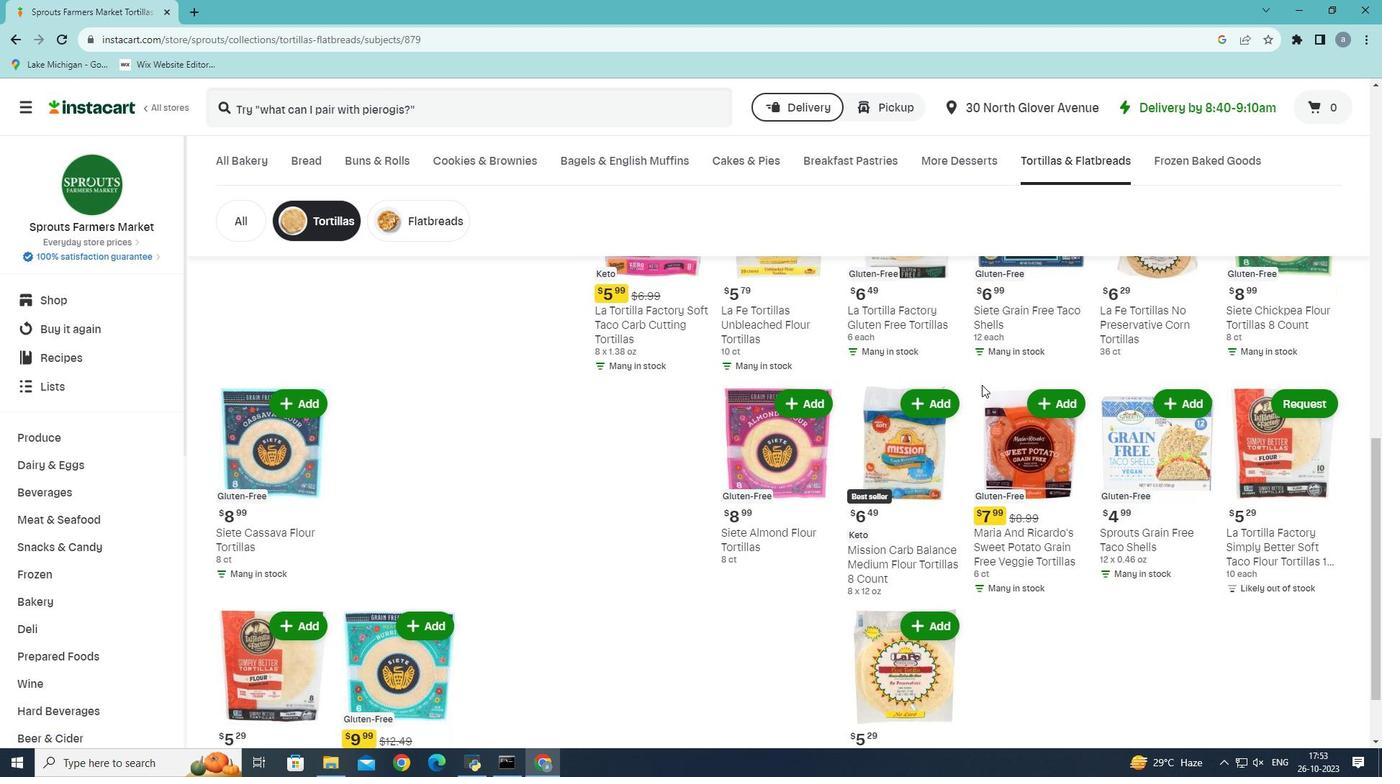 
Action: Mouse scrolled (982, 384) with delta (0, 0)
Screenshot: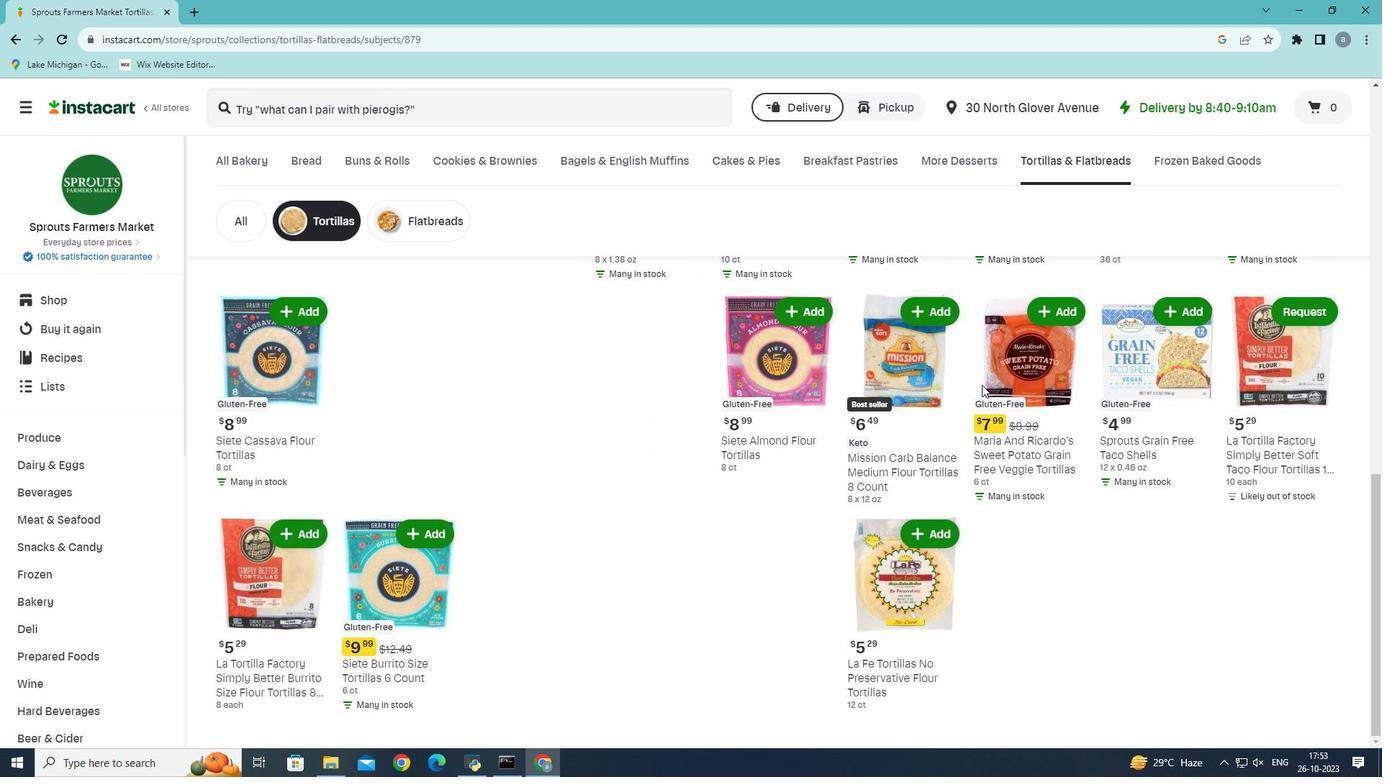 
Action: Mouse moved to (297, 525)
Screenshot: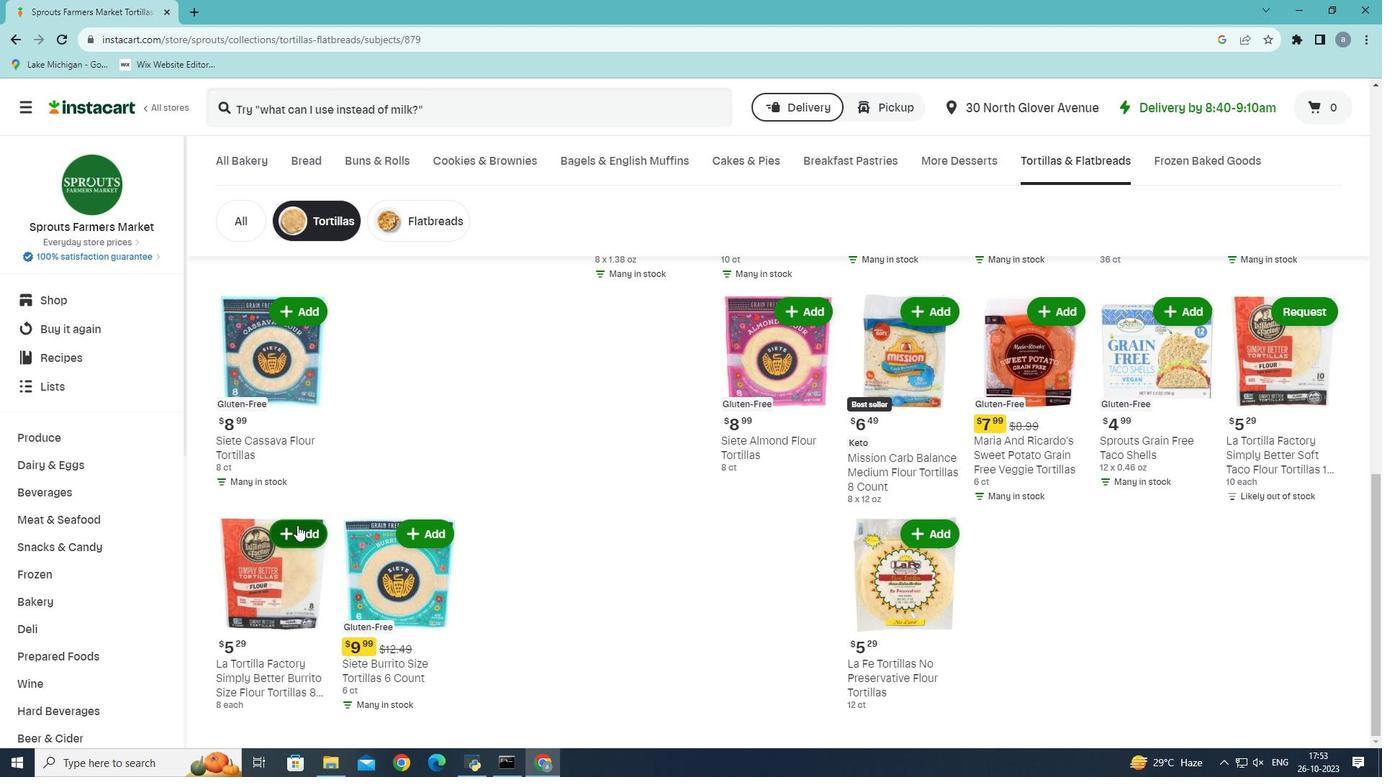 
Action: Mouse pressed left at (297, 525)
Screenshot: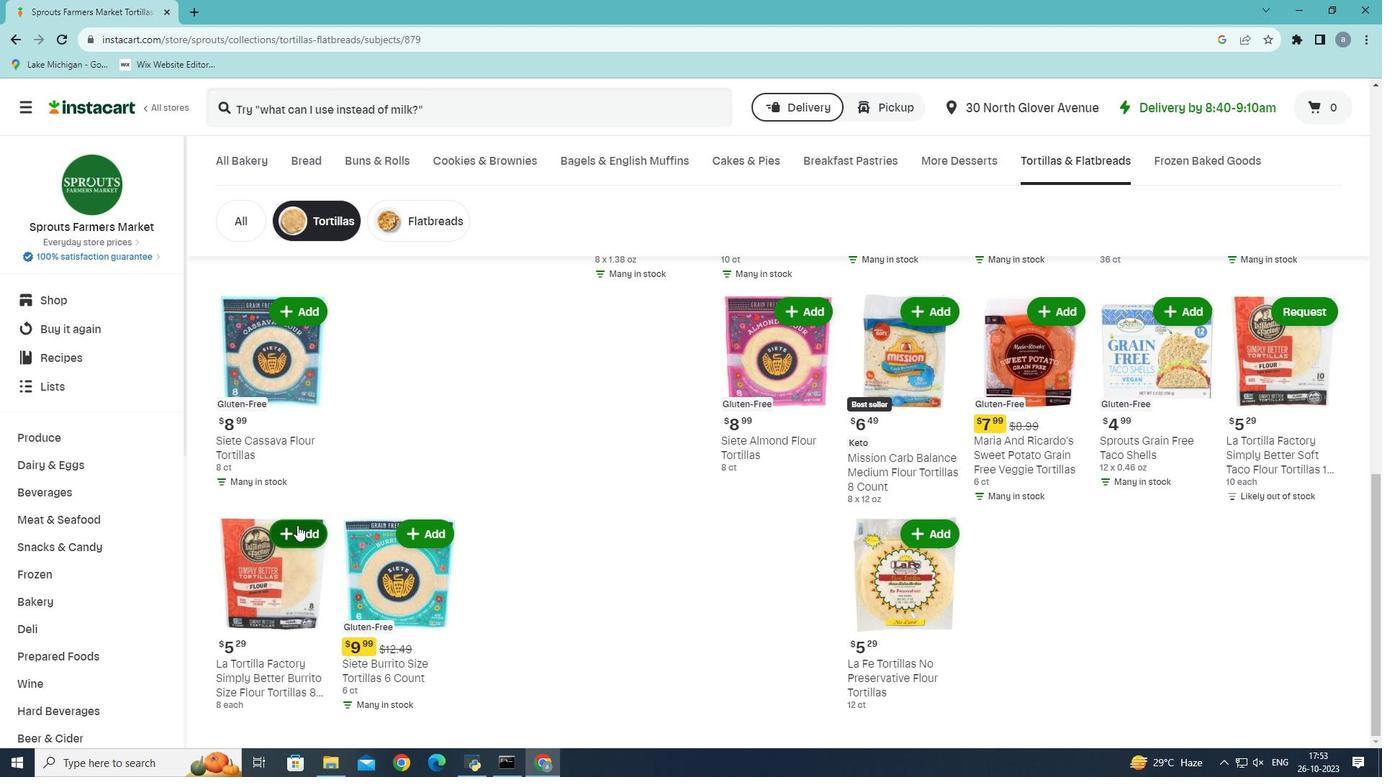 
Action: Mouse moved to (299, 523)
Screenshot: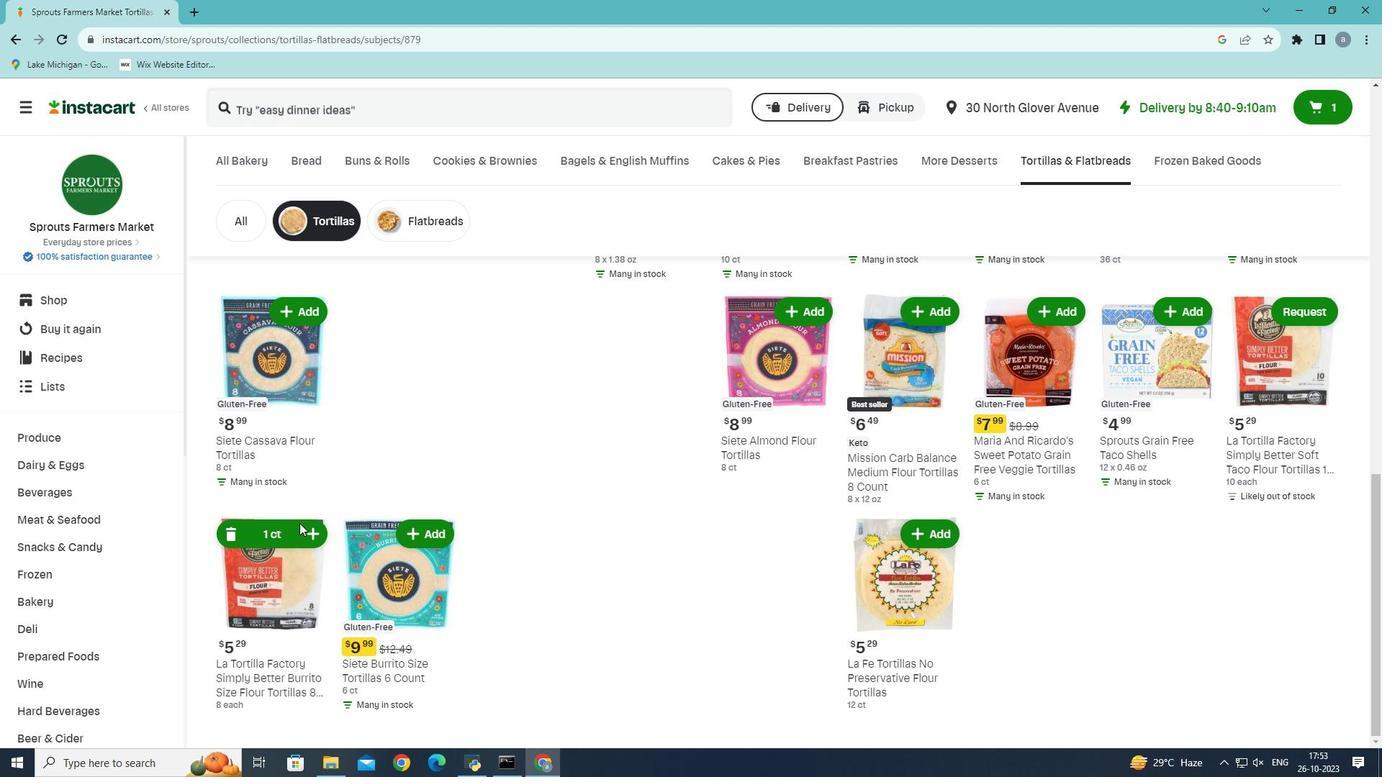 
